 Task: Create new Company, with domain: 'mta.info' and type: 'Reseller'. Add new contact for this company, with mail Id: 'Hridya21Scott@mta.info', First Name: Hridya, Last name:  Scott, Job Title: 'IT Consultant', Phone Number: '(801) 555-5683'. Change life cycle stage to  Lead and lead status to  Open. Logged in from softage.3@softage.net
Action: Mouse moved to (76, 91)
Screenshot: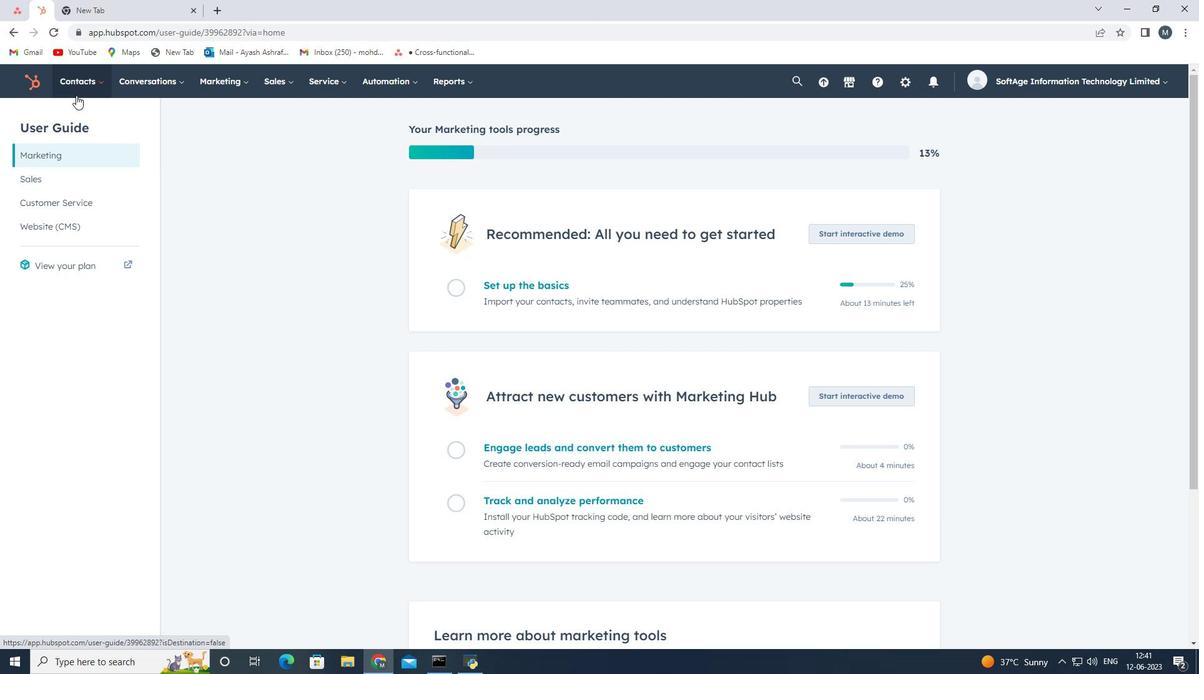 
Action: Mouse pressed left at (76, 91)
Screenshot: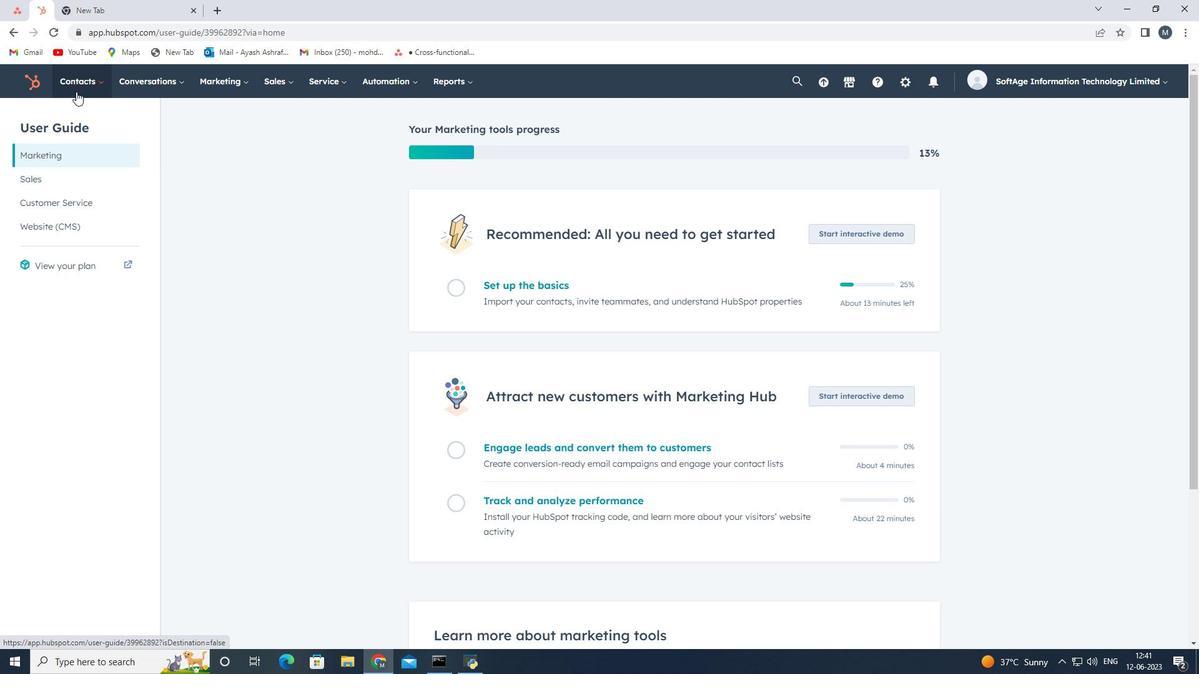 
Action: Mouse moved to (95, 135)
Screenshot: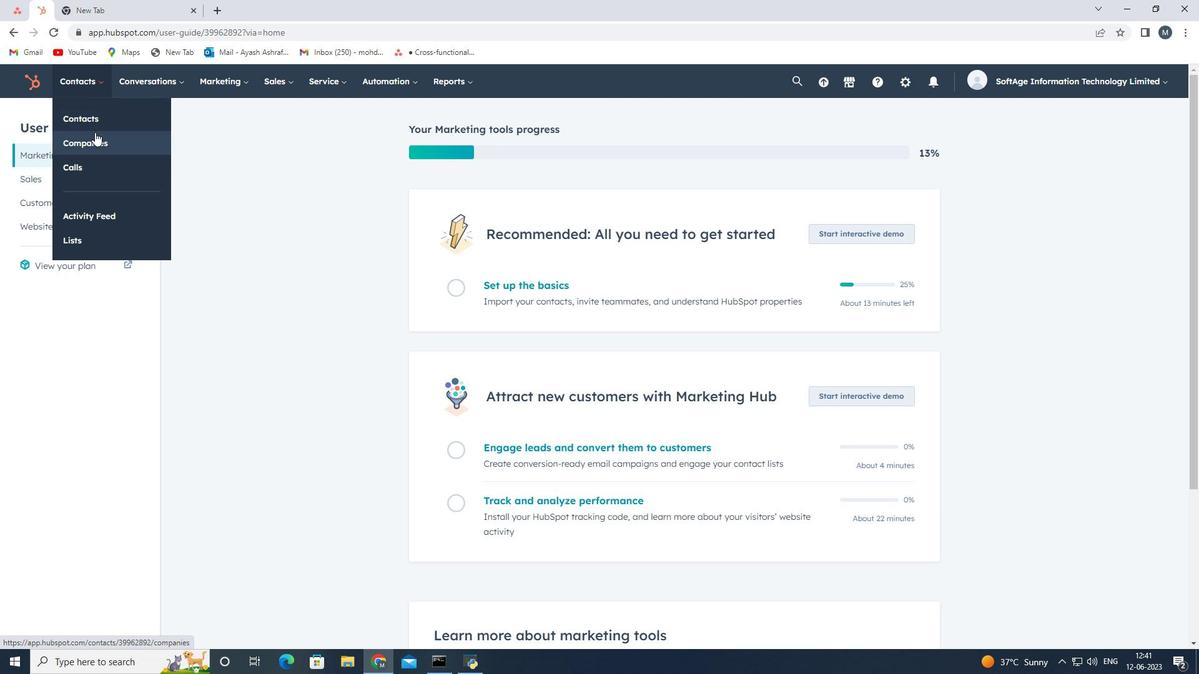 
Action: Mouse pressed left at (95, 135)
Screenshot: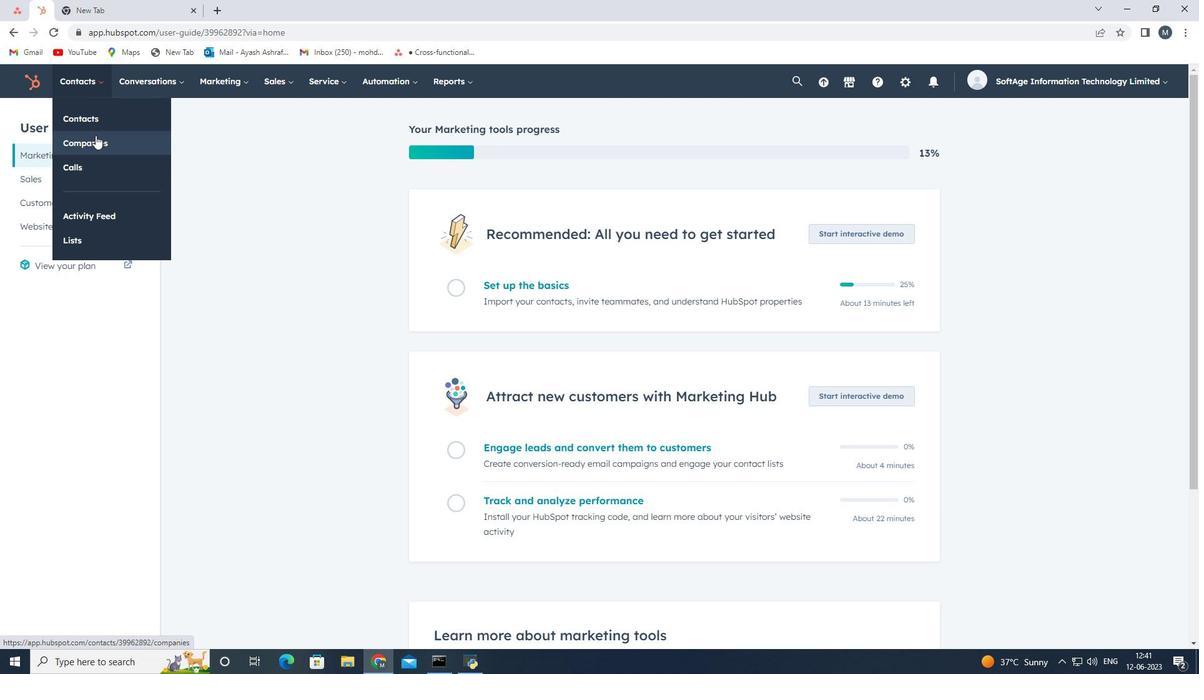 
Action: Mouse moved to (1123, 131)
Screenshot: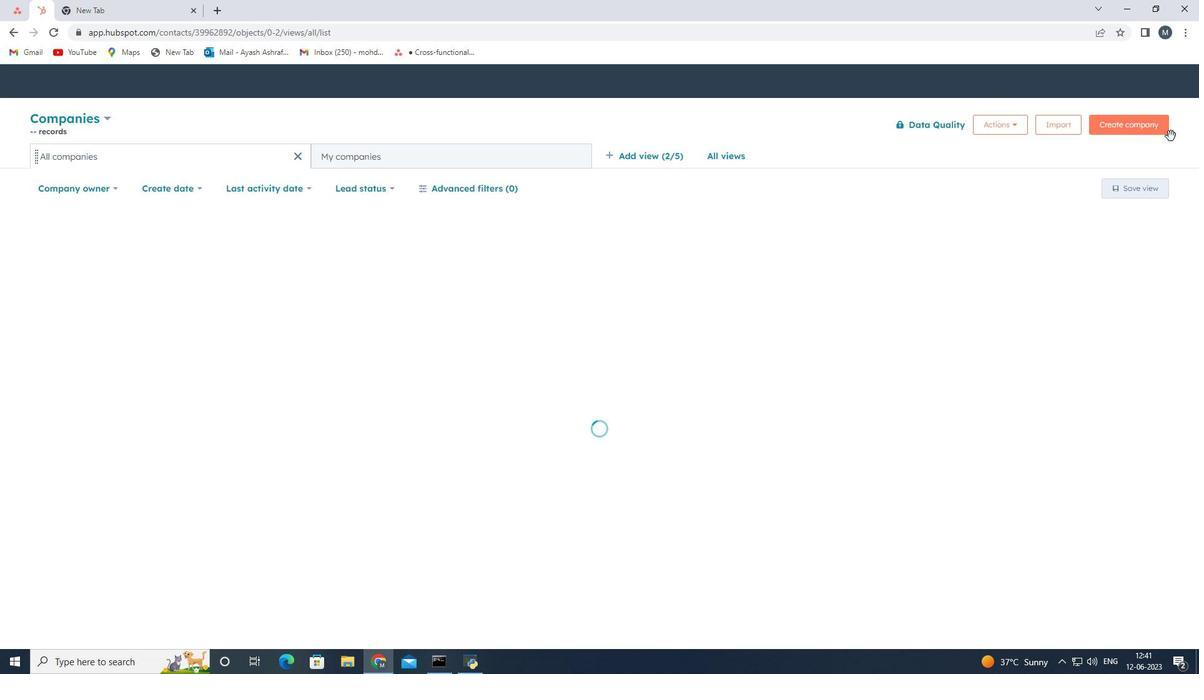 
Action: Mouse pressed left at (1123, 131)
Screenshot: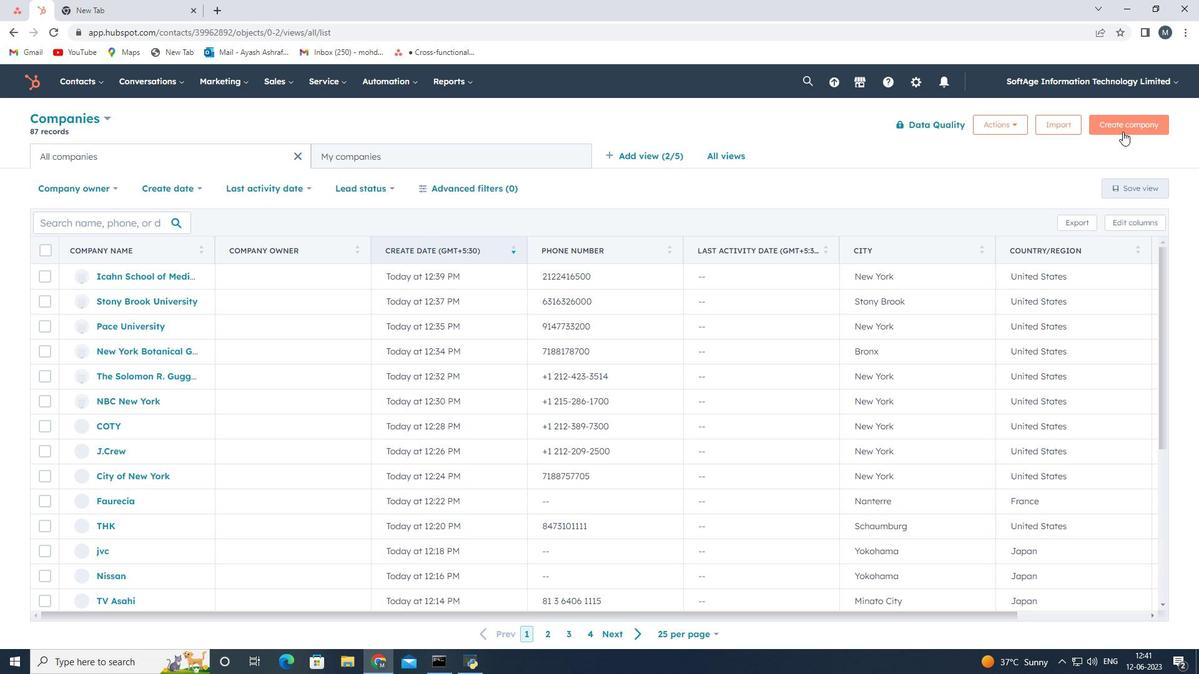 
Action: Mouse moved to (951, 176)
Screenshot: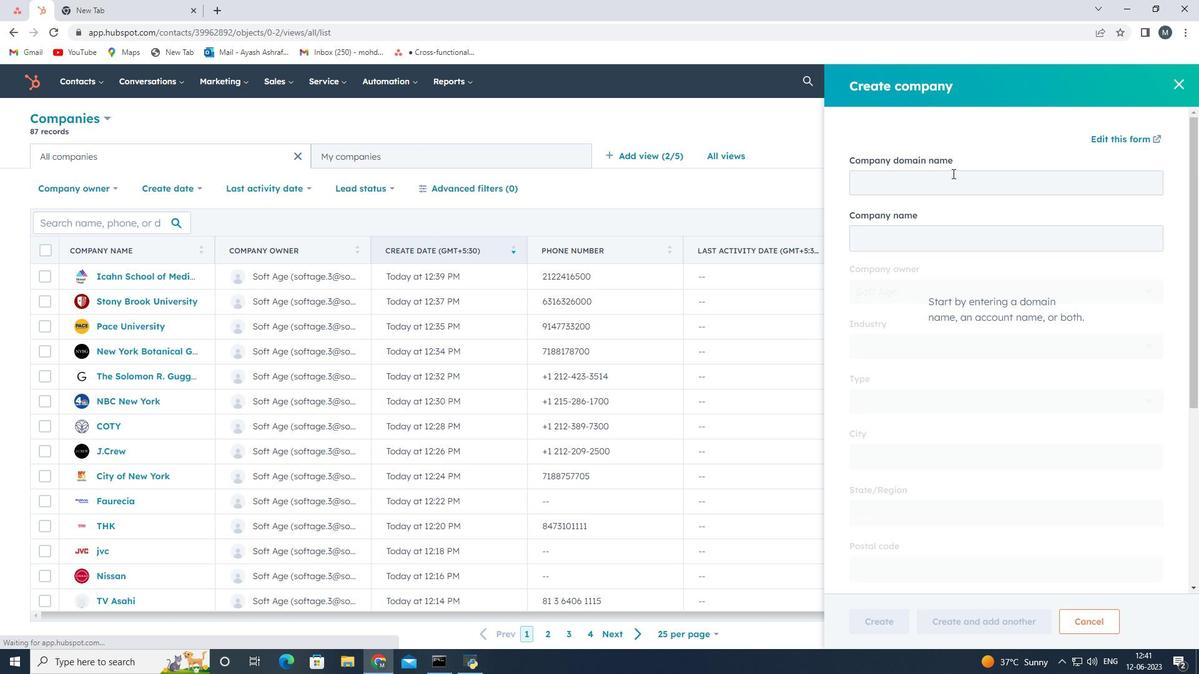 
Action: Mouse pressed left at (951, 176)
Screenshot: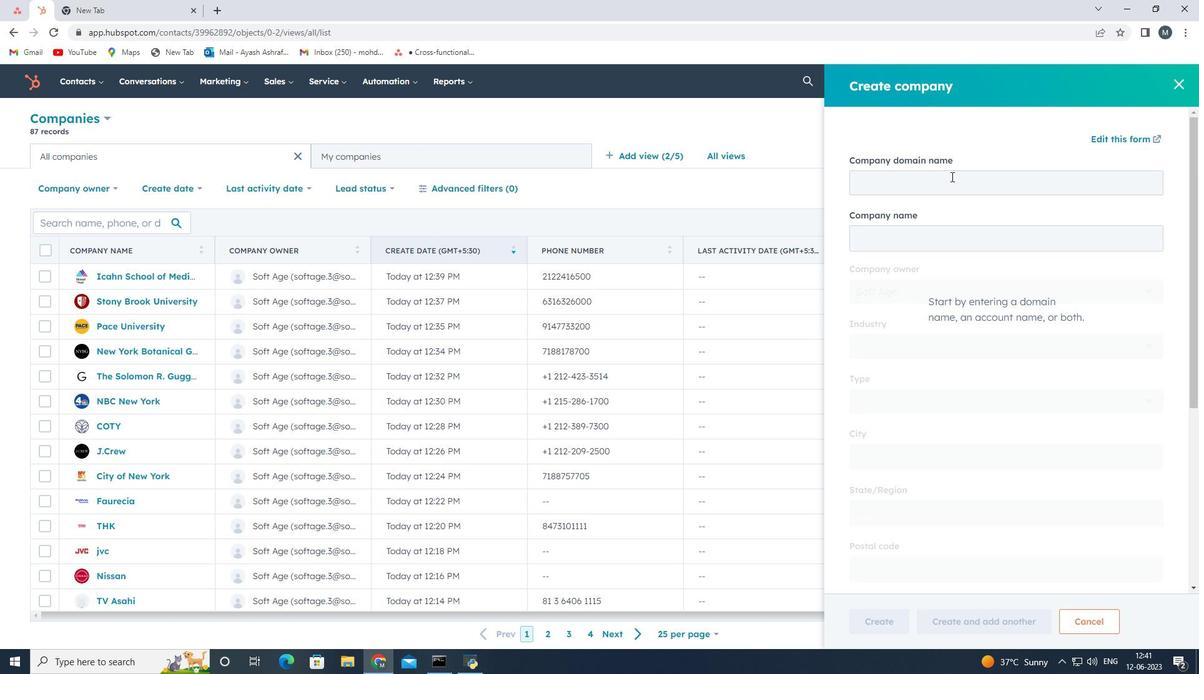 
Action: Mouse moved to (950, 177)
Screenshot: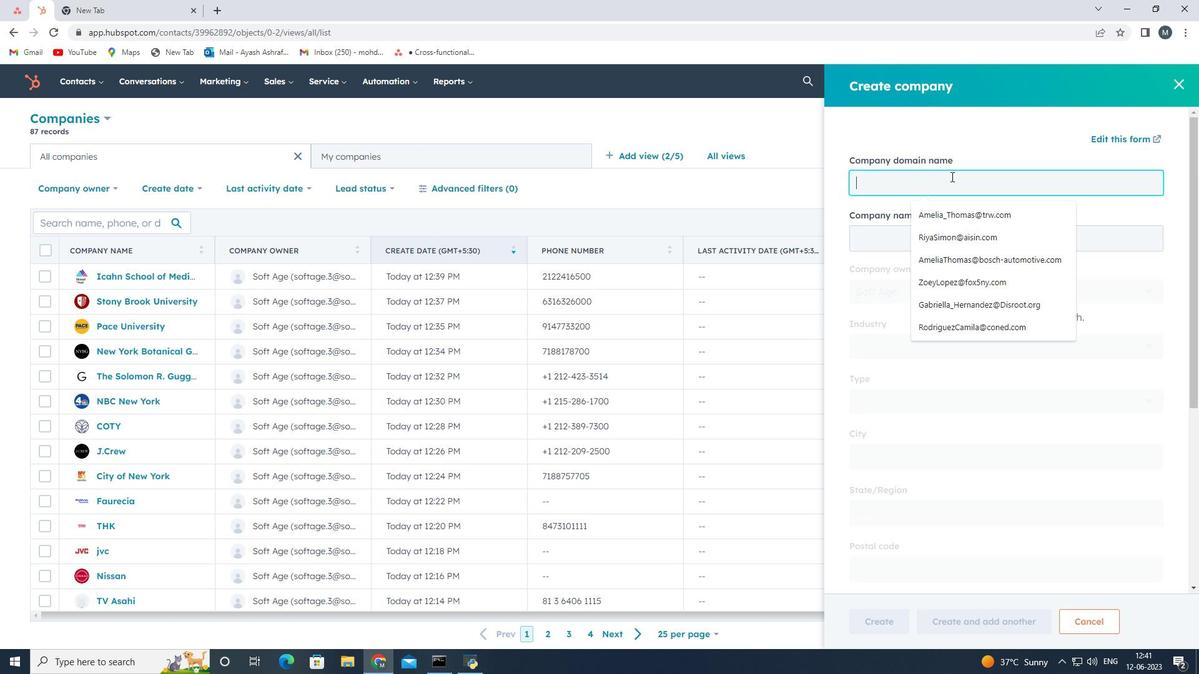 
Action: Key pressed mta.ing<Key.backspace>fo
Screenshot: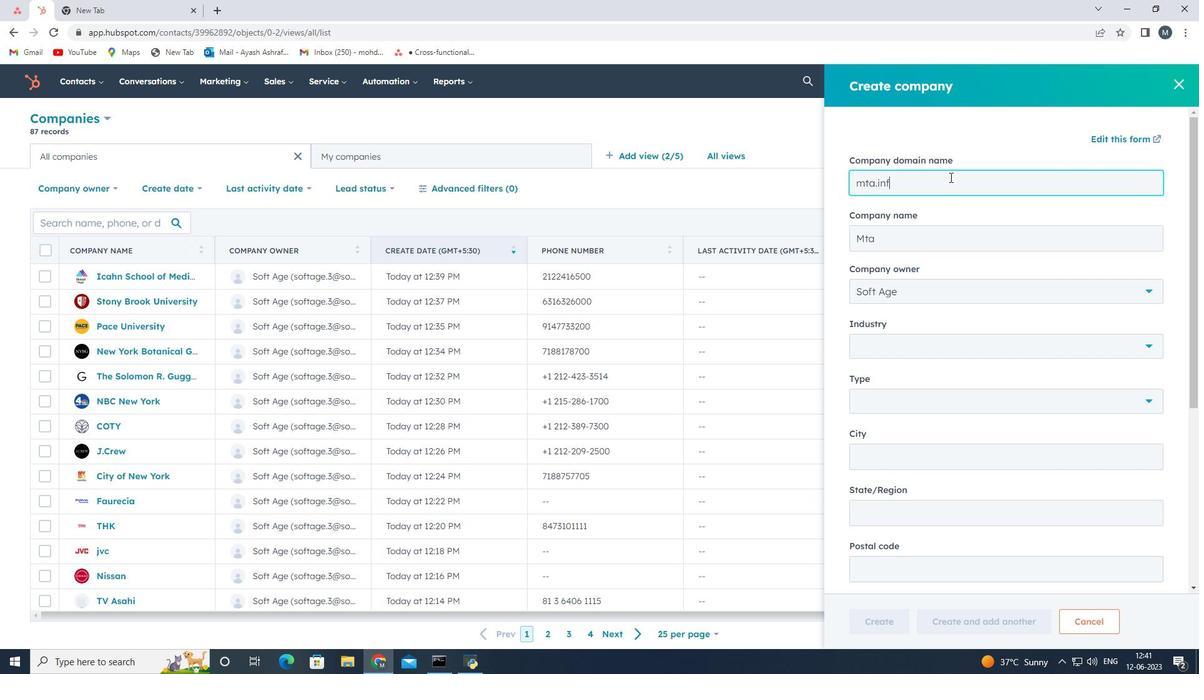 
Action: Mouse moved to (1005, 396)
Screenshot: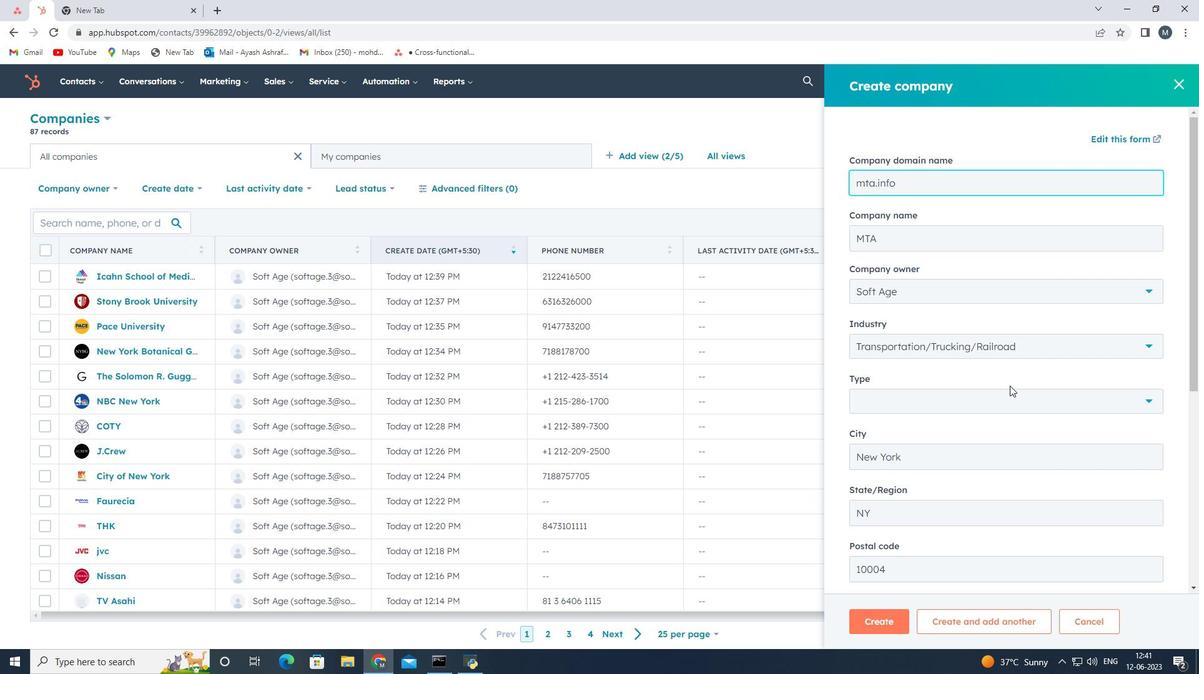 
Action: Mouse pressed left at (1005, 396)
Screenshot: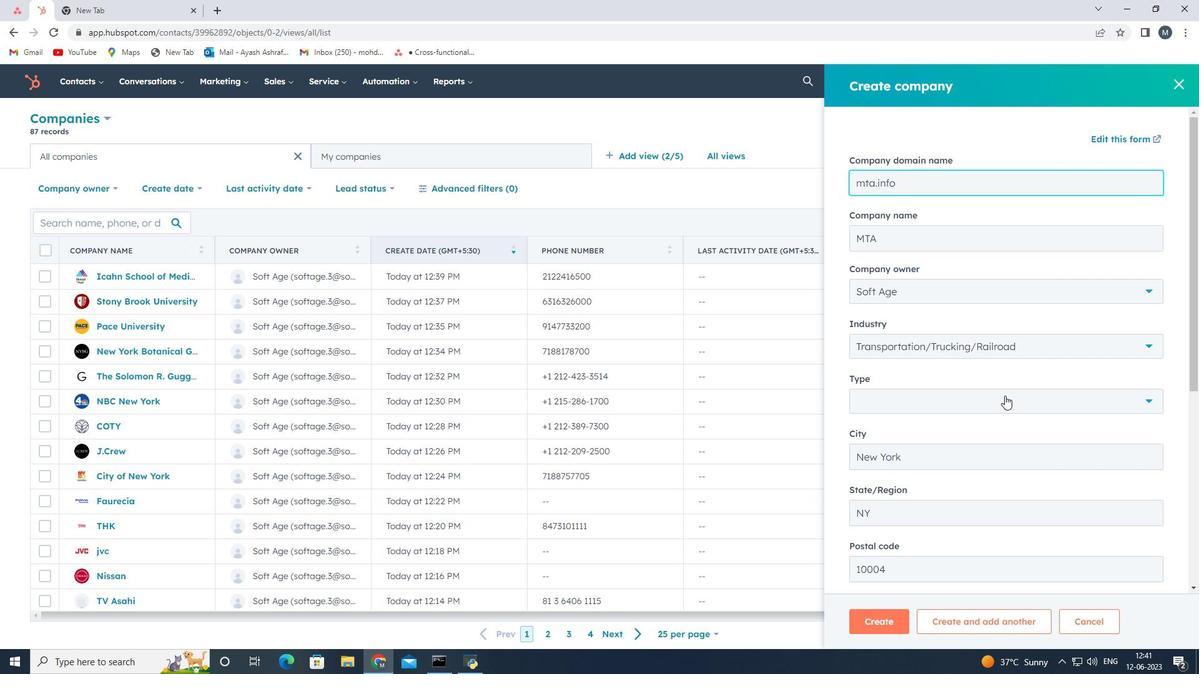 
Action: Mouse moved to (880, 514)
Screenshot: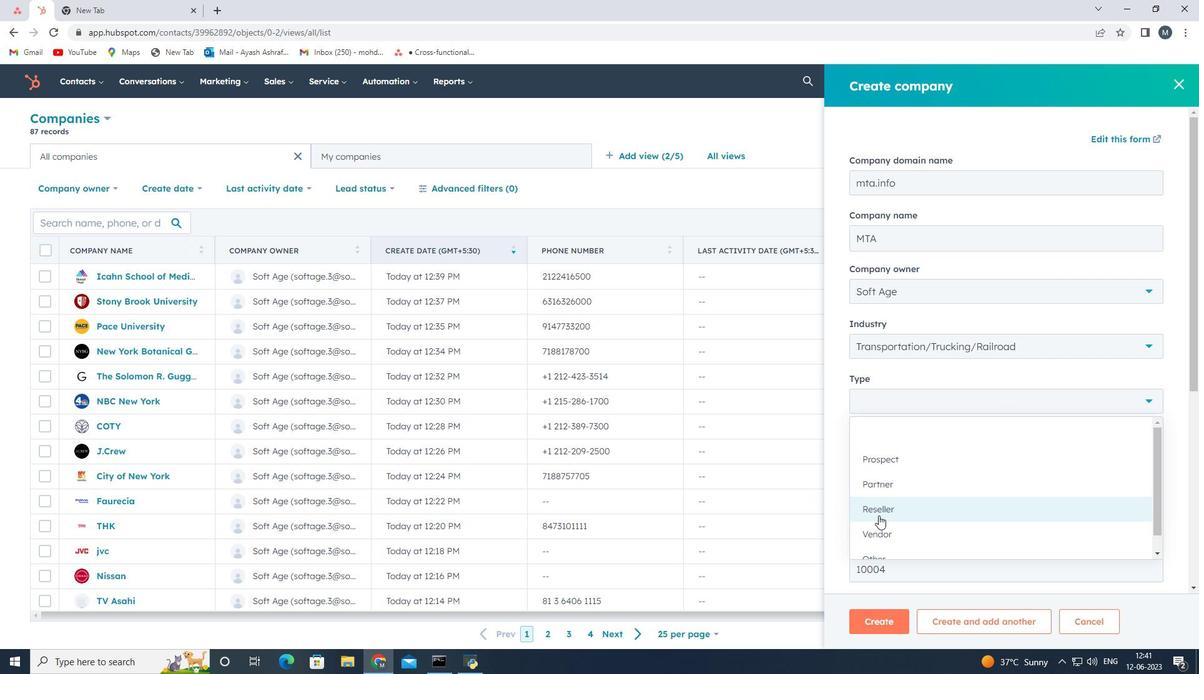 
Action: Mouse pressed left at (880, 514)
Screenshot: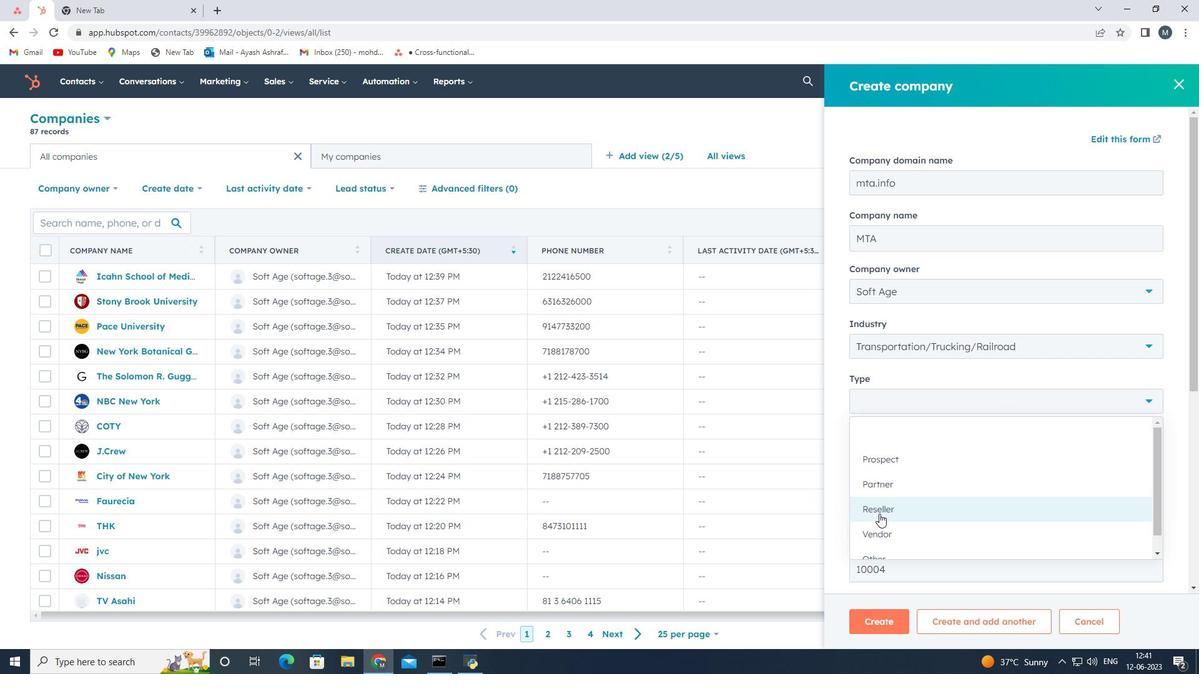 
Action: Mouse moved to (883, 514)
Screenshot: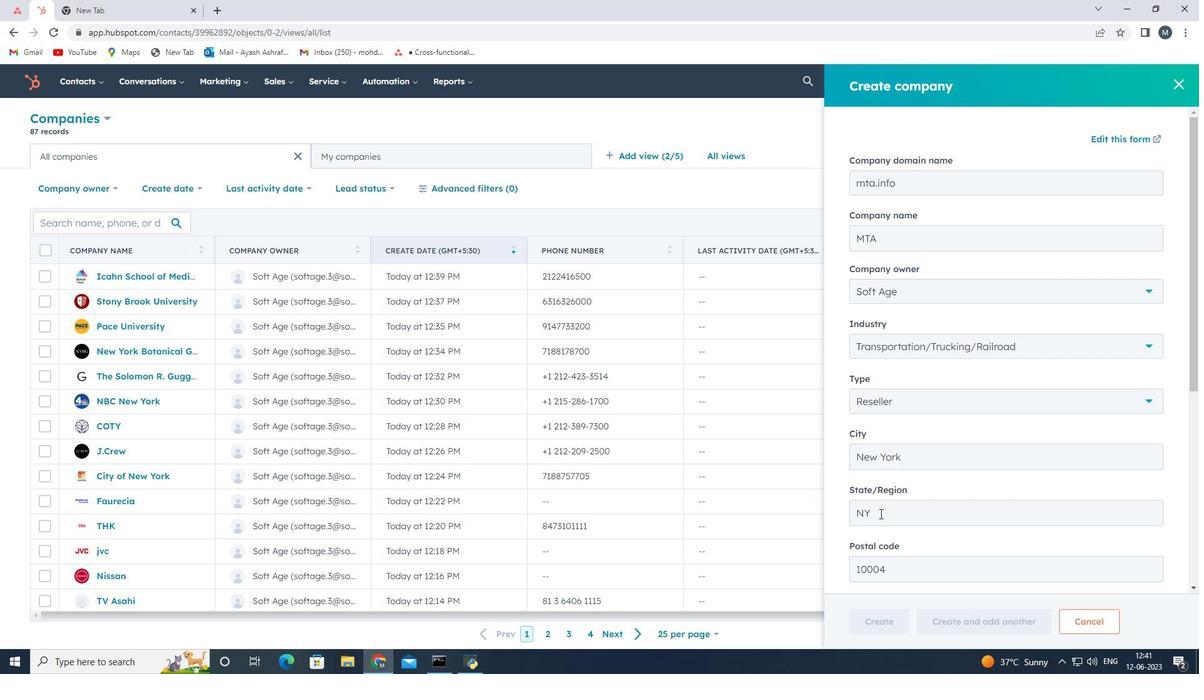 
Action: Mouse scrolled (883, 513) with delta (0, 0)
Screenshot: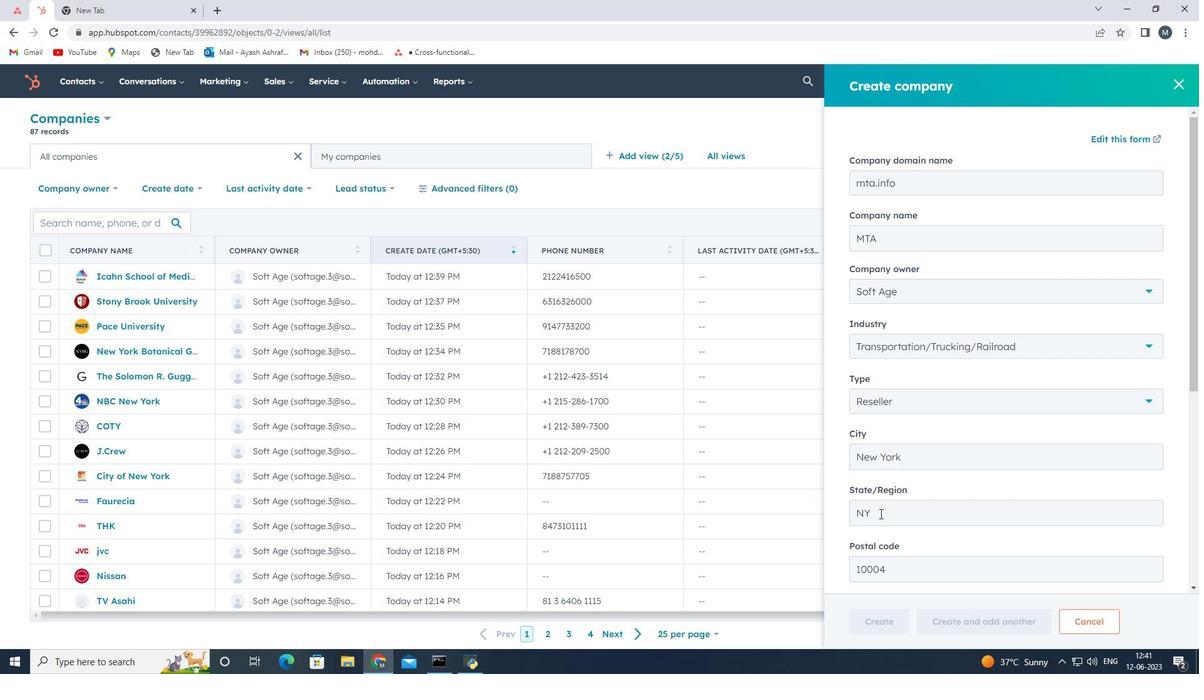 
Action: Mouse scrolled (883, 513) with delta (0, 0)
Screenshot: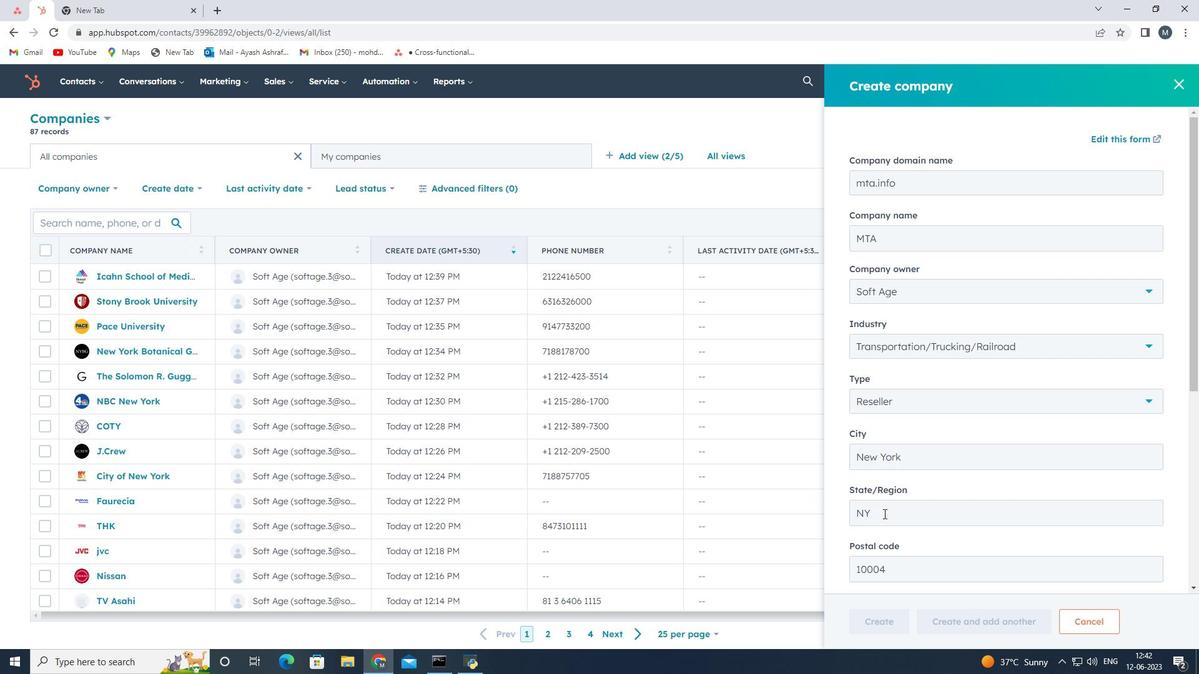 
Action: Mouse scrolled (883, 513) with delta (0, 0)
Screenshot: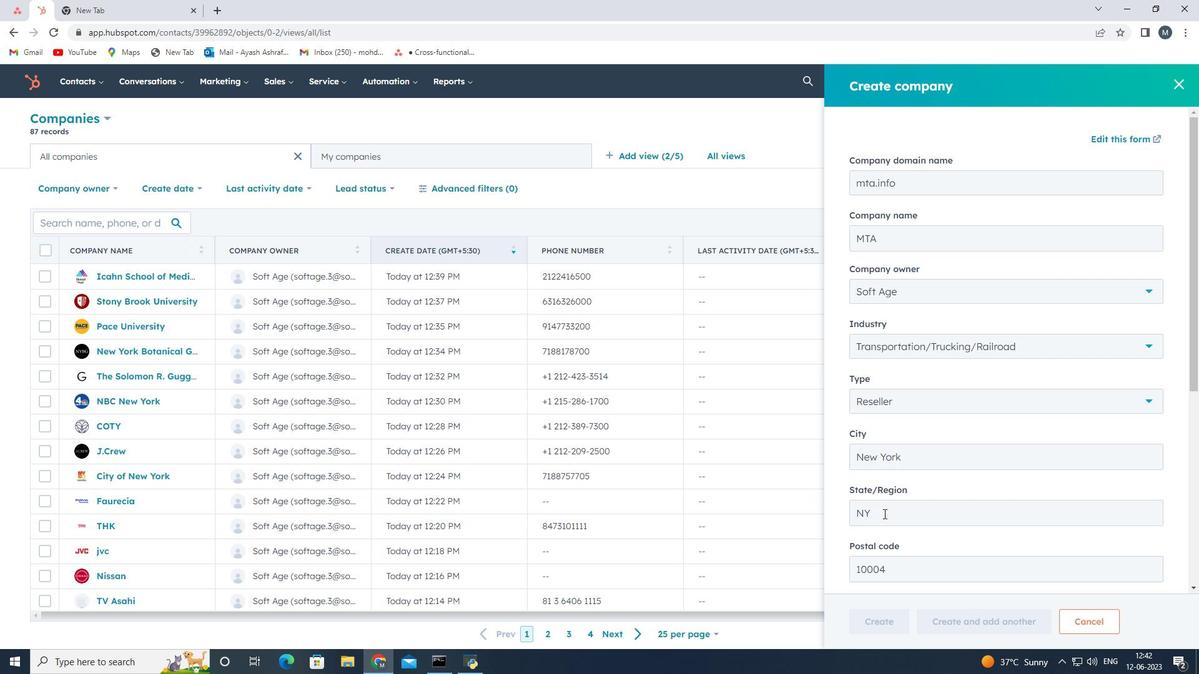 
Action: Mouse moved to (890, 521)
Screenshot: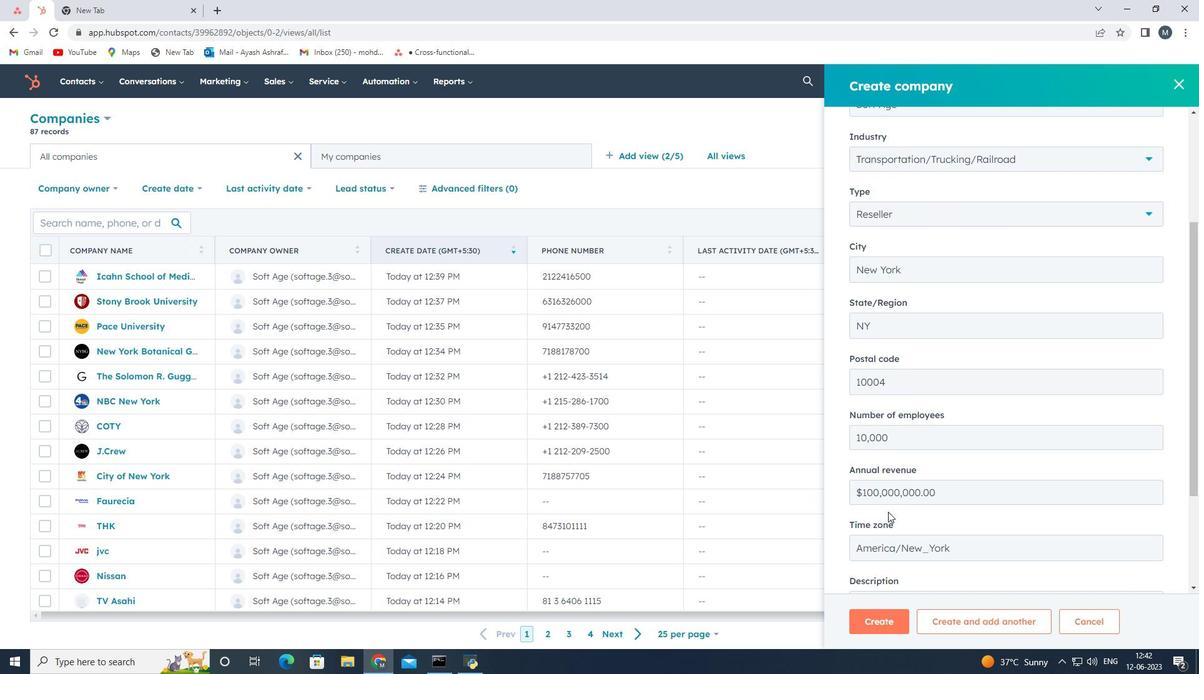 
Action: Mouse scrolled (890, 520) with delta (0, 0)
Screenshot: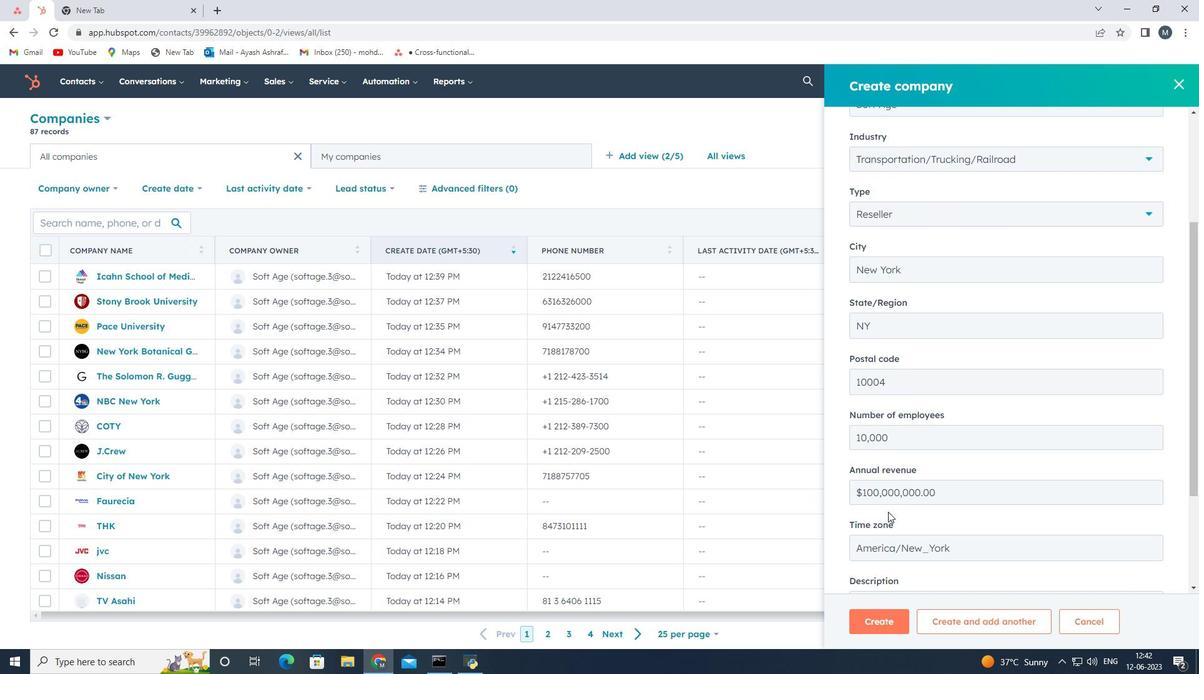 
Action: Mouse moved to (890, 522)
Screenshot: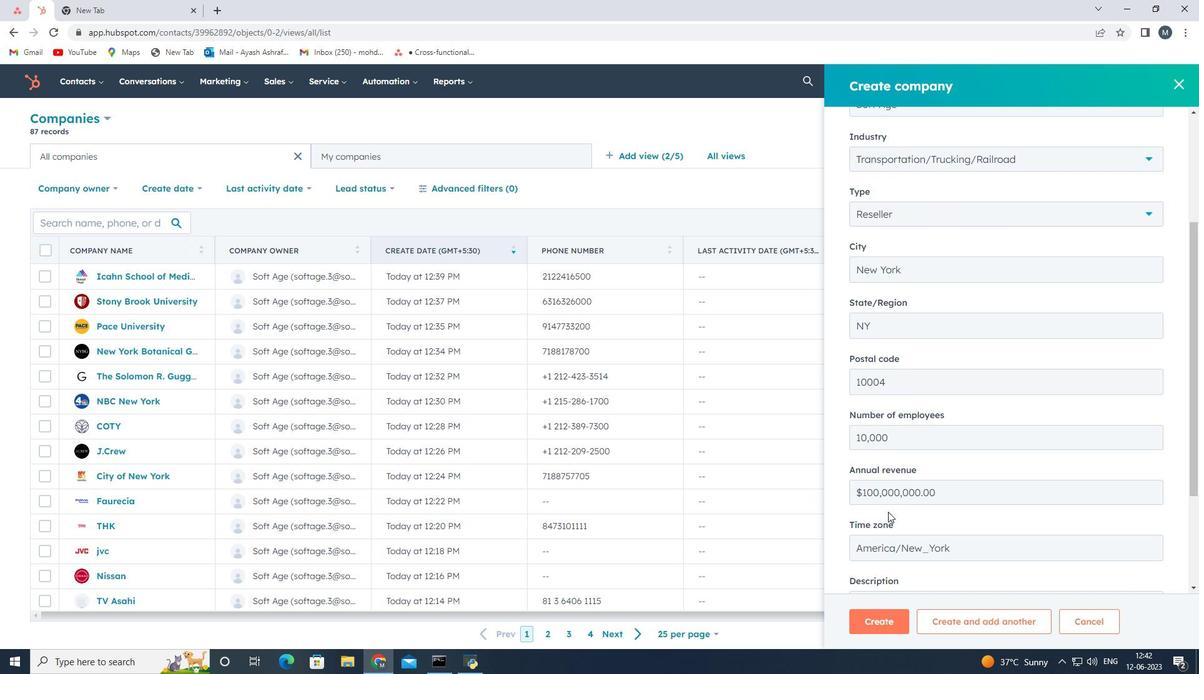 
Action: Mouse scrolled (890, 521) with delta (0, 0)
Screenshot: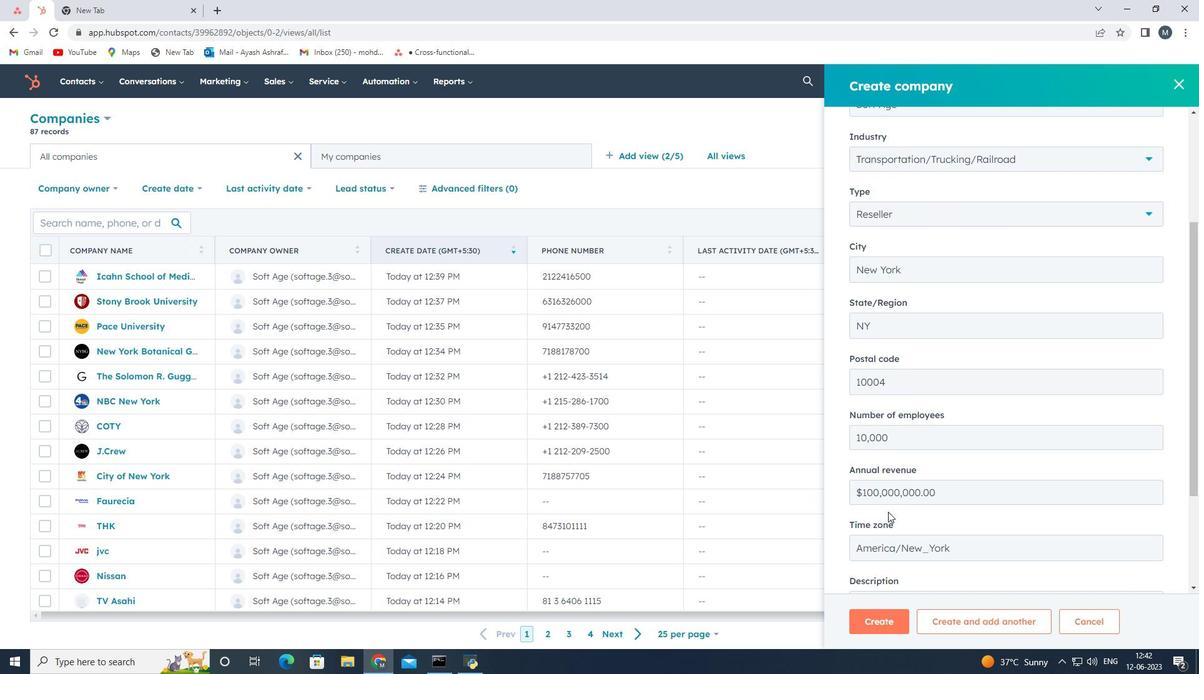 
Action: Mouse moved to (890, 524)
Screenshot: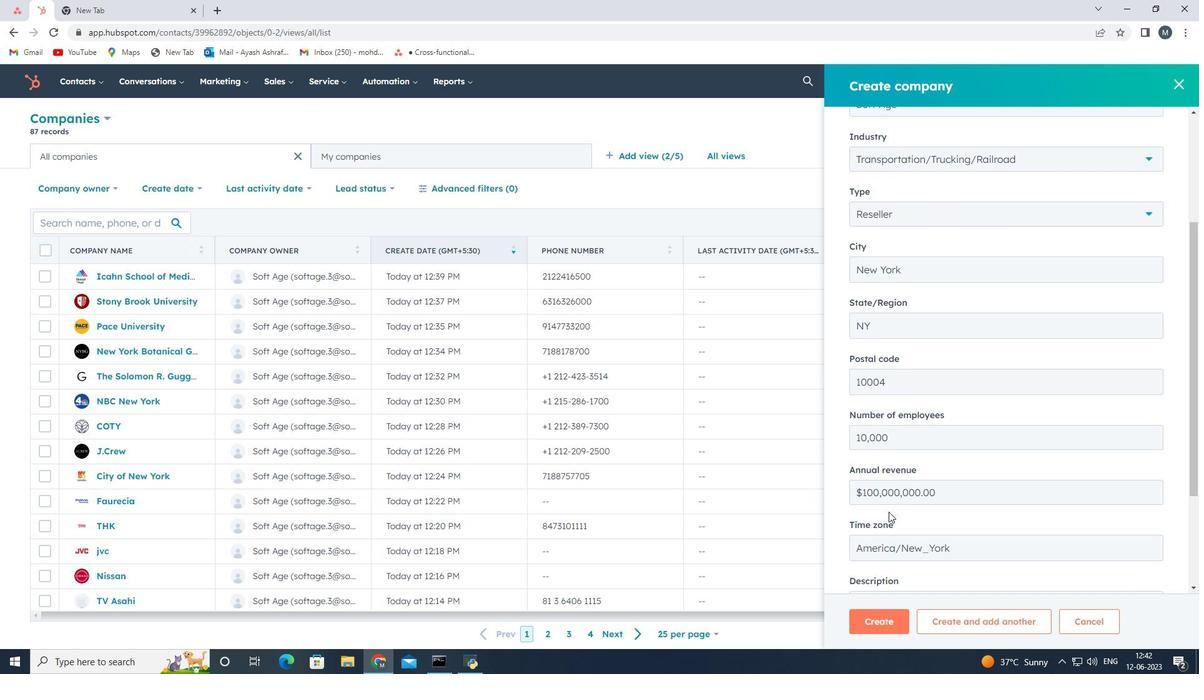 
Action: Mouse scrolled (890, 523) with delta (0, 0)
Screenshot: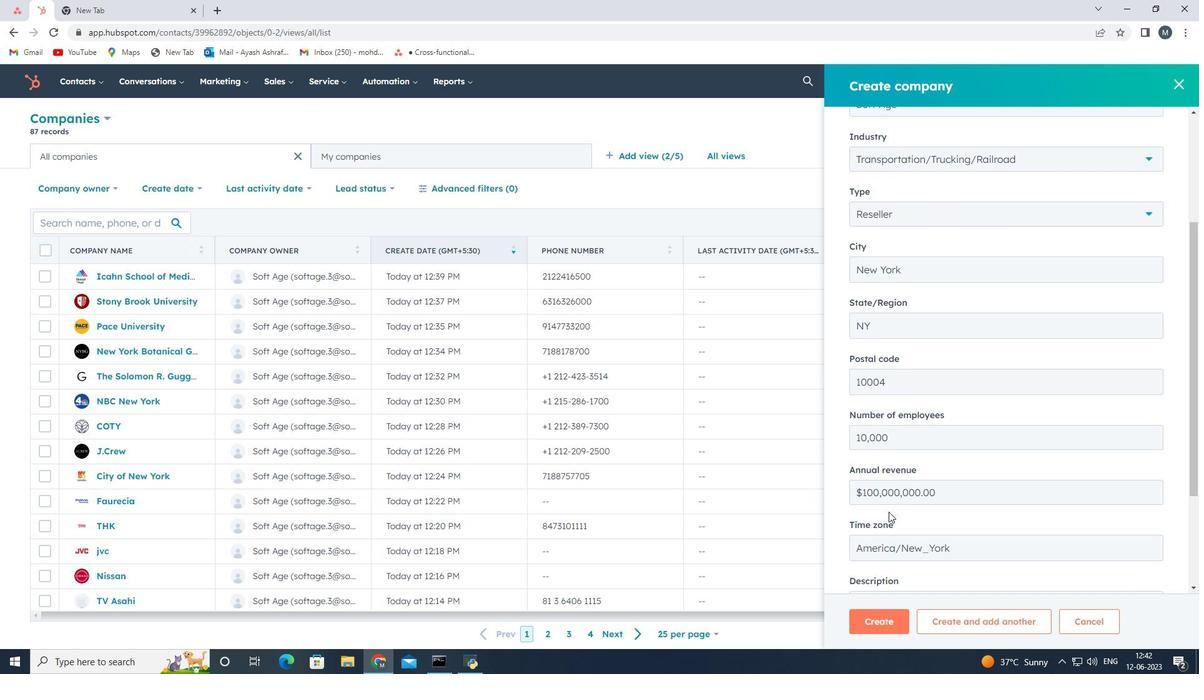 
Action: Mouse scrolled (890, 523) with delta (0, 0)
Screenshot: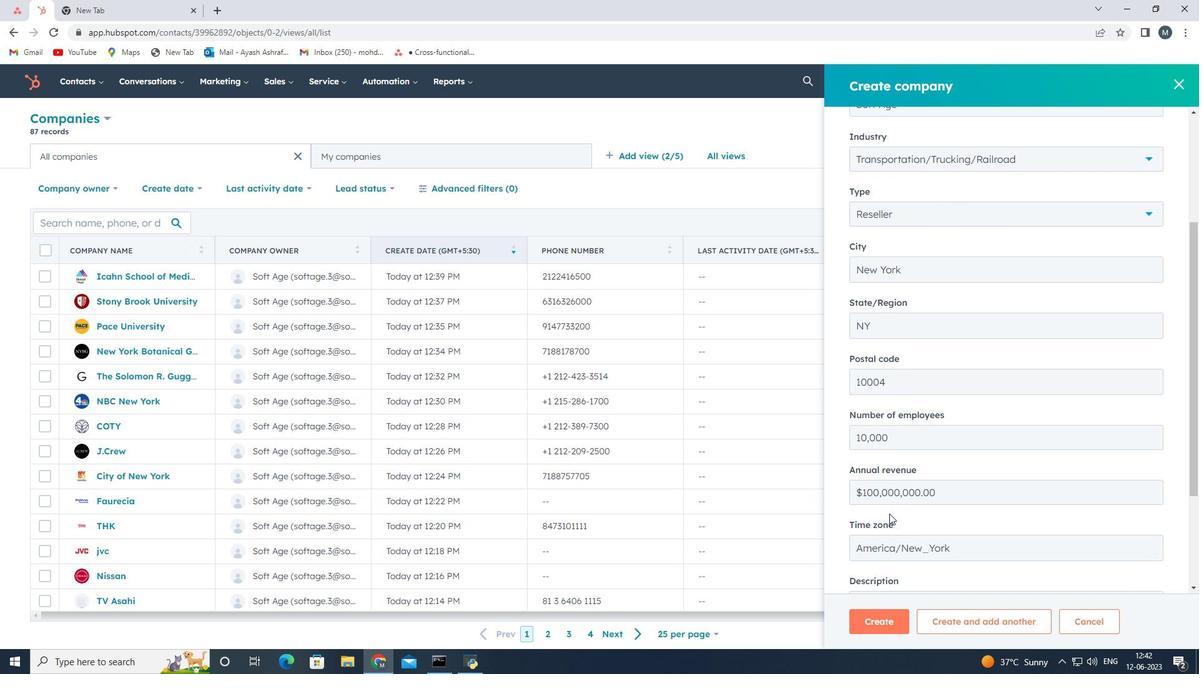 
Action: Mouse moved to (884, 623)
Screenshot: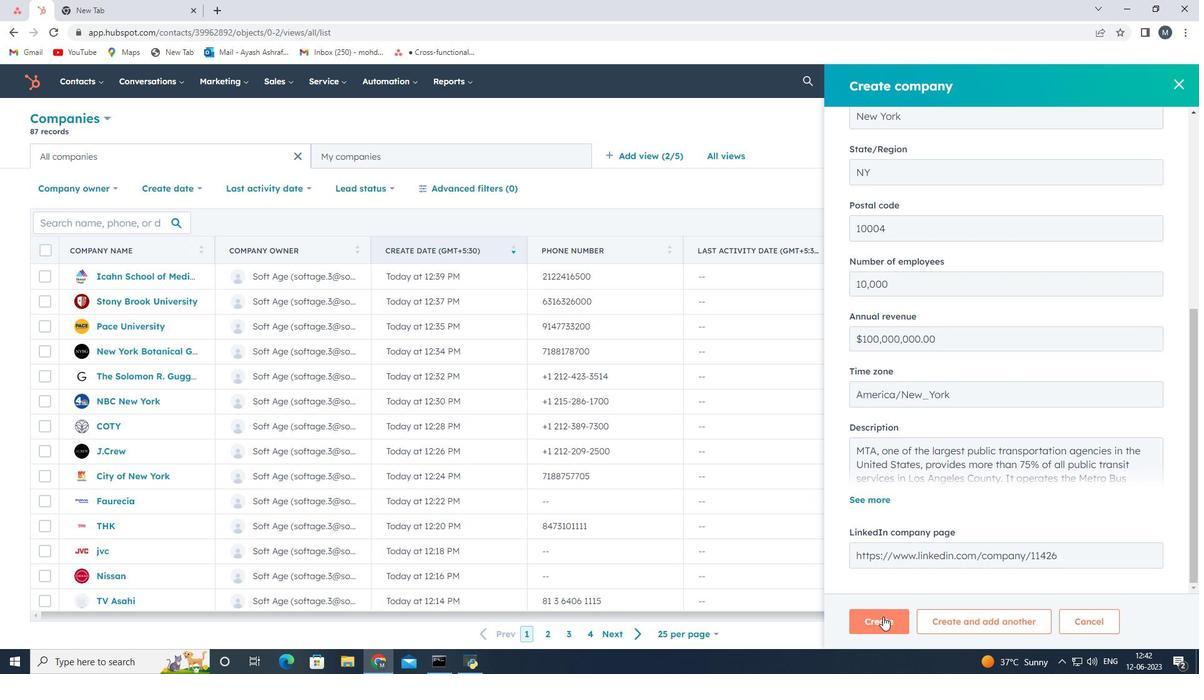 
Action: Mouse pressed left at (884, 623)
Screenshot: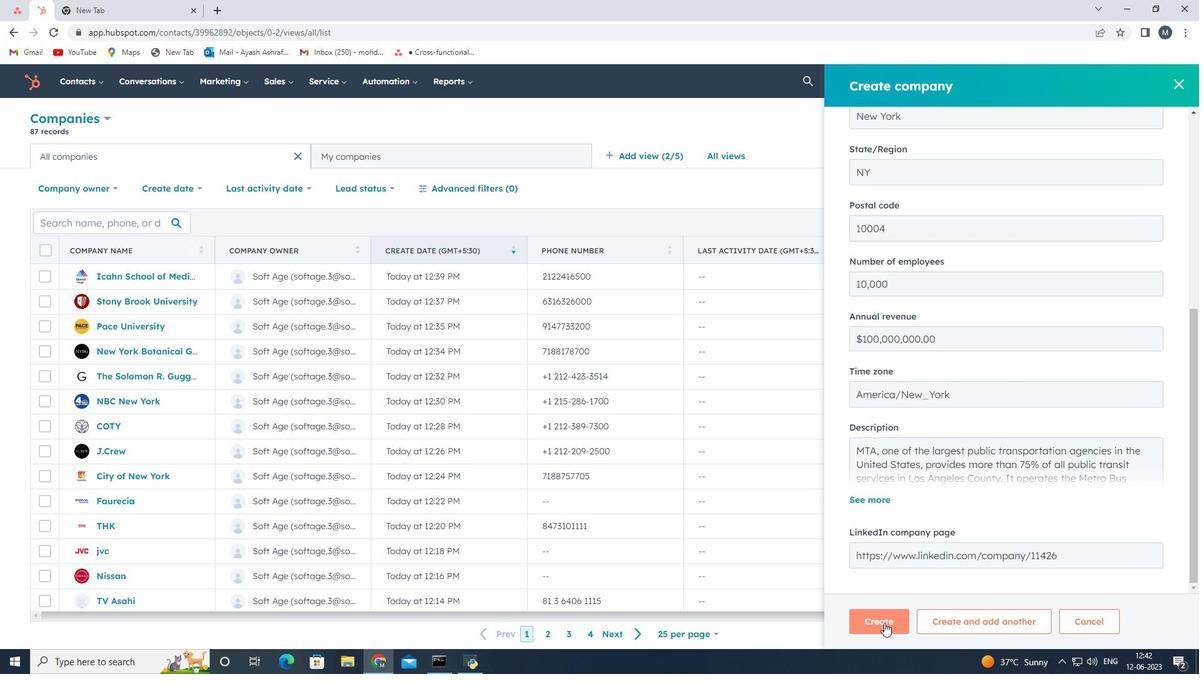 
Action: Mouse moved to (851, 422)
Screenshot: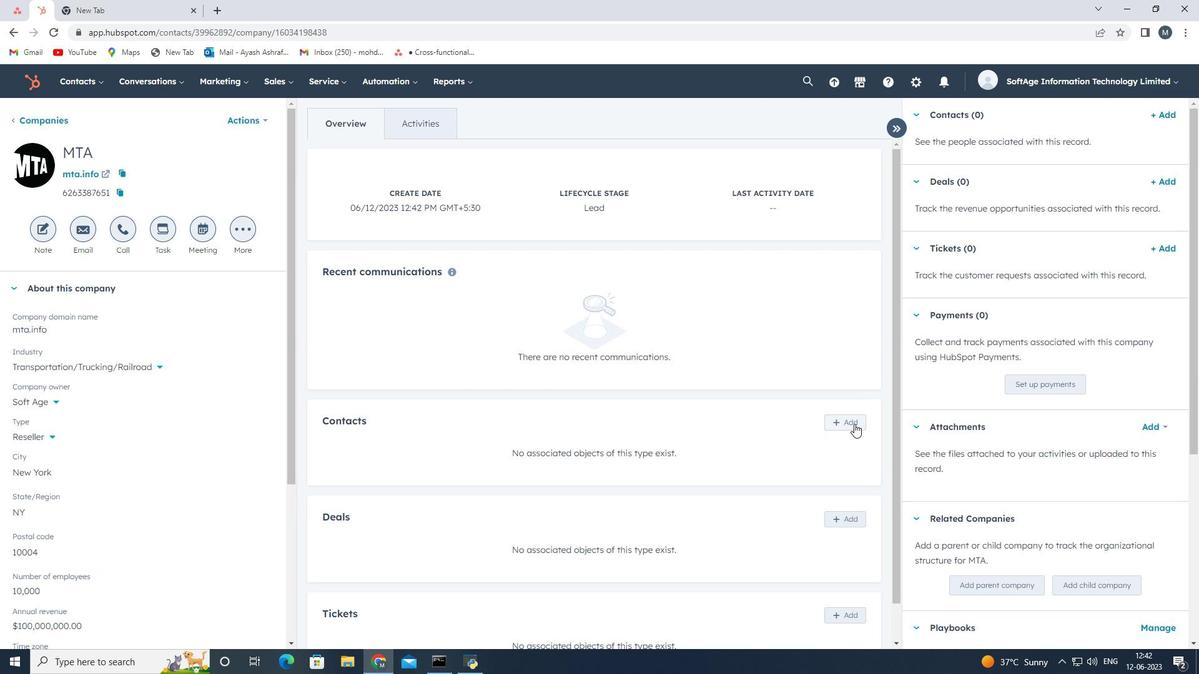 
Action: Mouse pressed left at (851, 422)
Screenshot: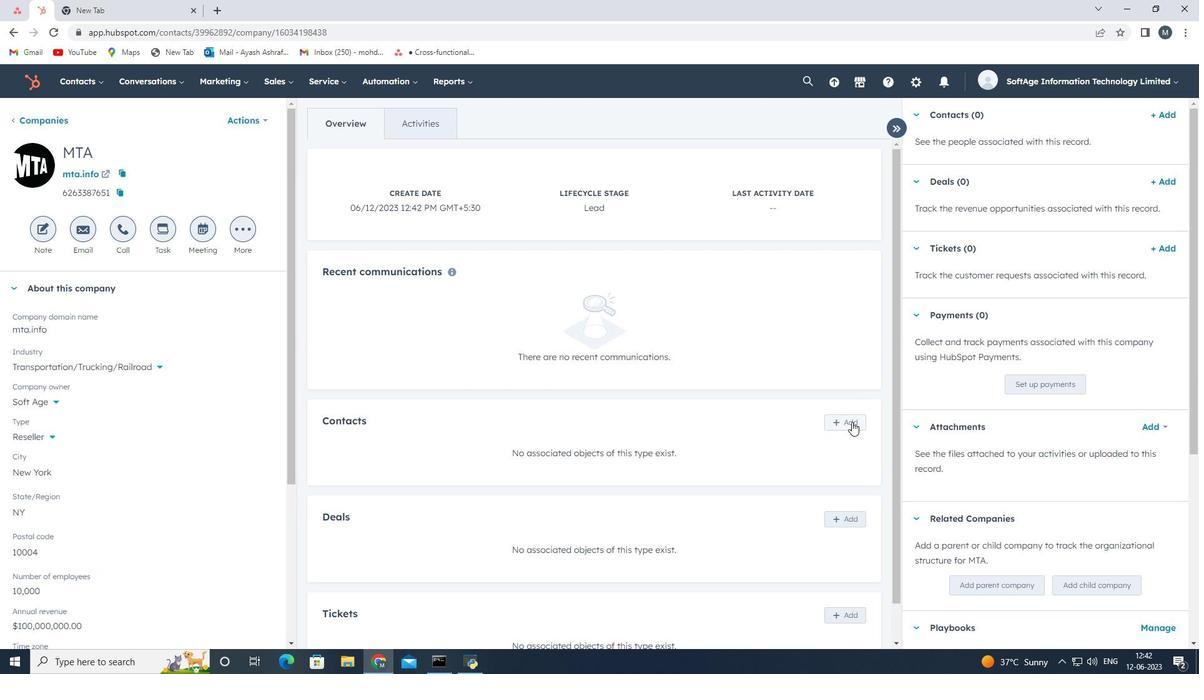 
Action: Mouse moved to (918, 150)
Screenshot: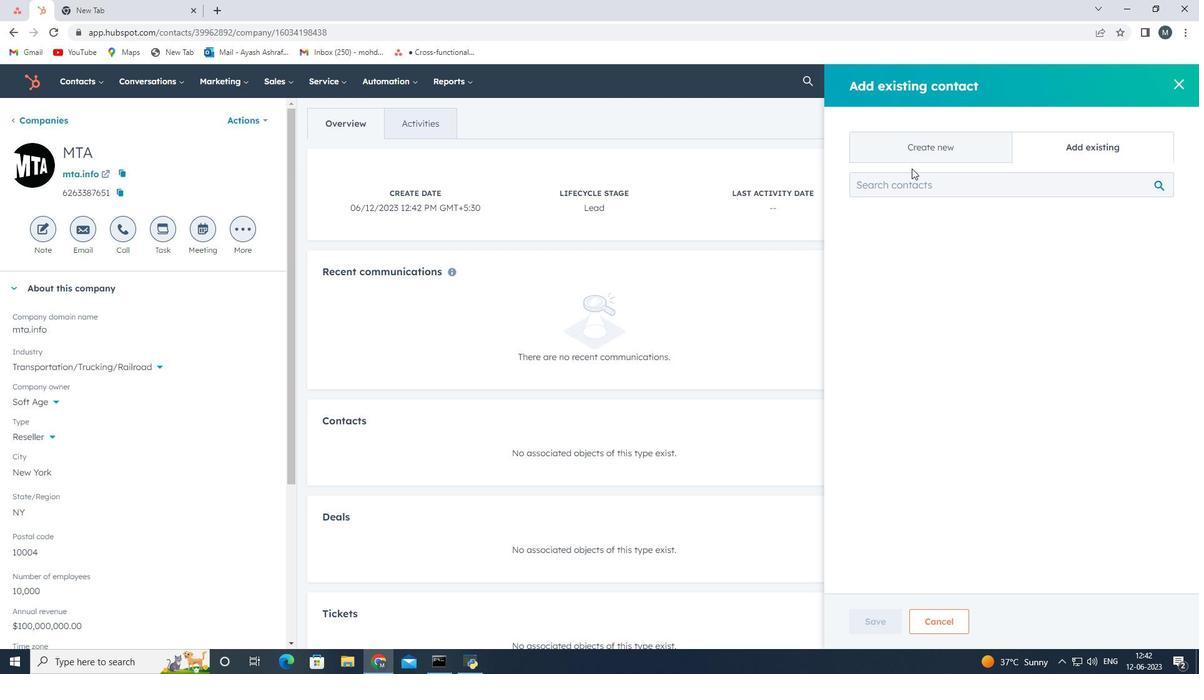 
Action: Mouse pressed left at (918, 150)
Screenshot: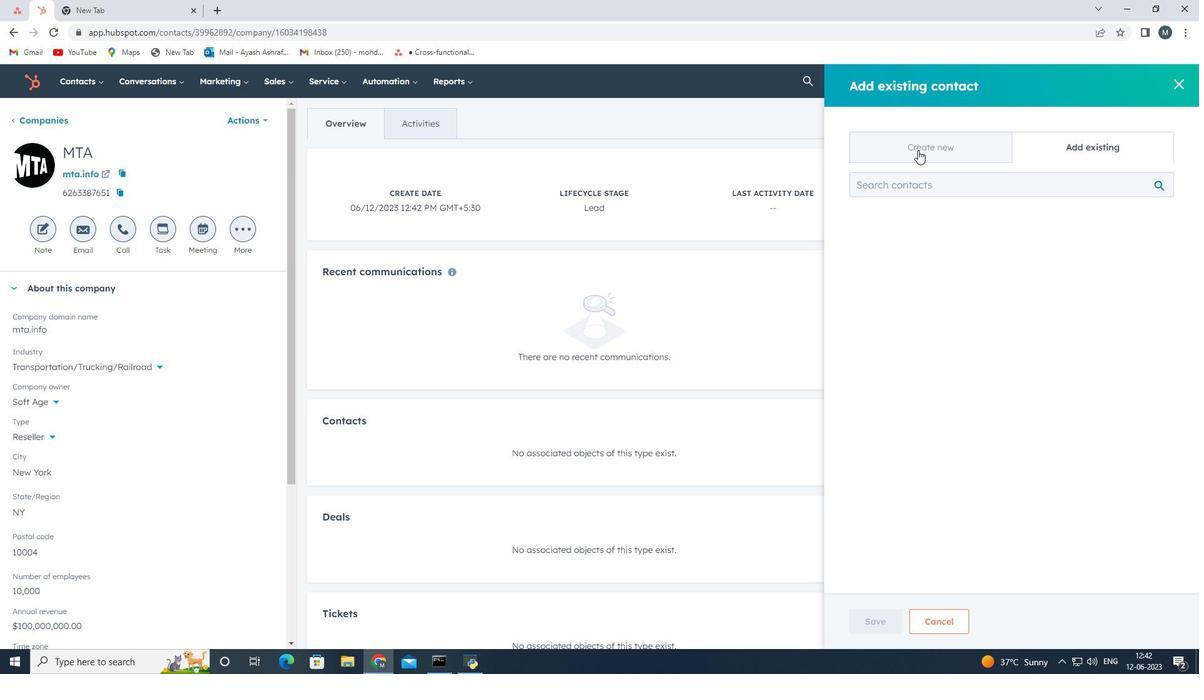 
Action: Mouse moved to (913, 228)
Screenshot: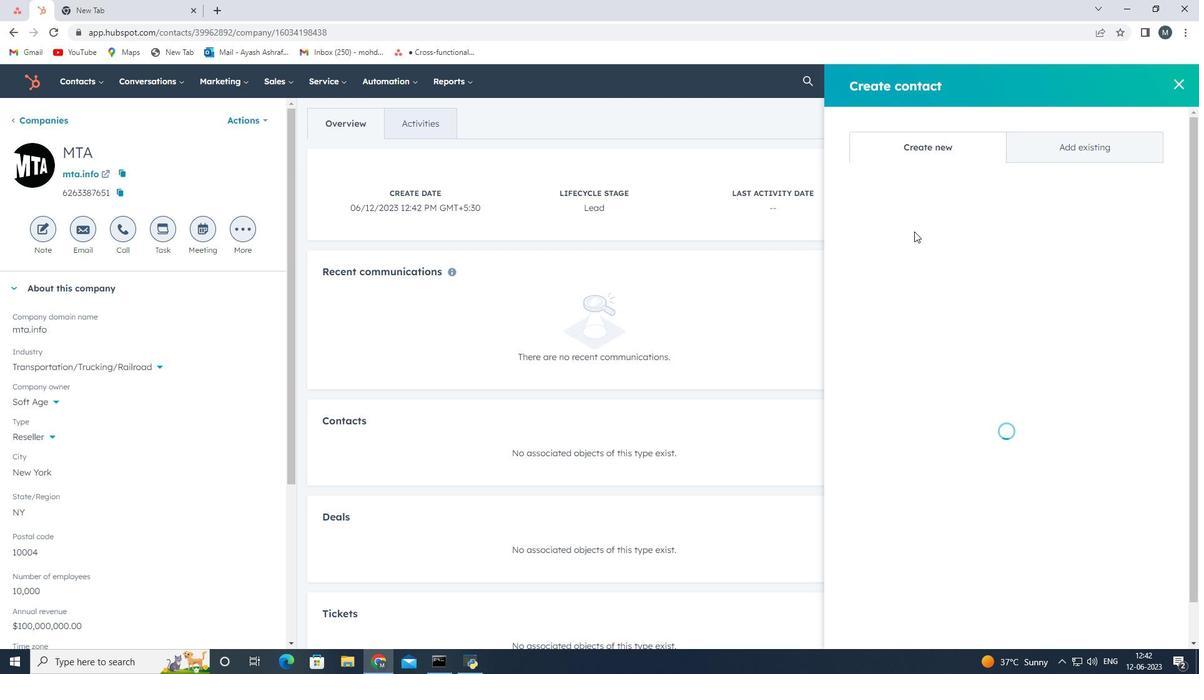 
Action: Mouse pressed left at (913, 228)
Screenshot: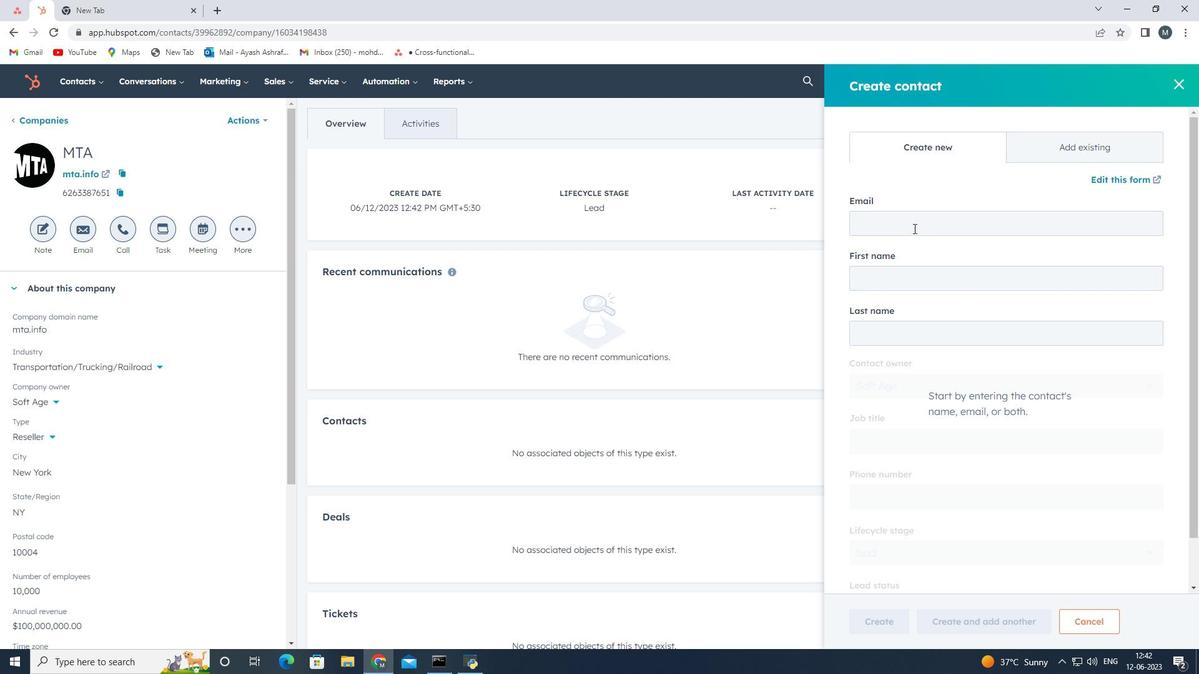 
Action: Mouse moved to (913, 228)
Screenshot: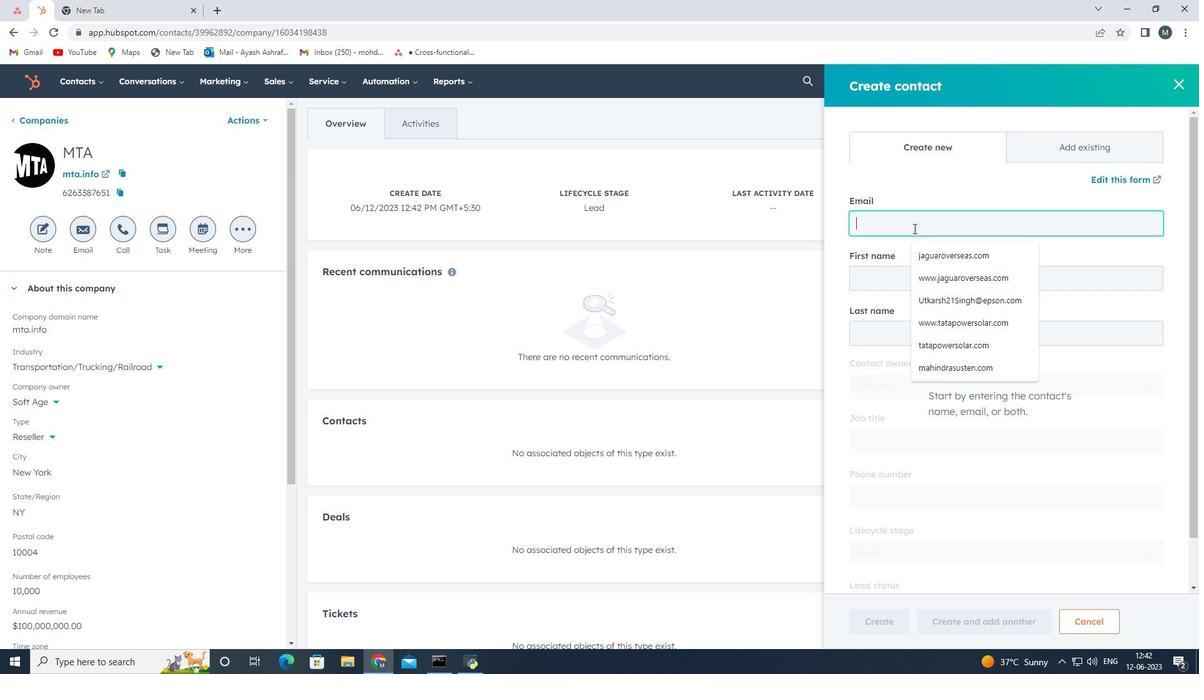 
Action: Key pressed <Key.shift><Key.shift><Key.shift><Key.shift><Key.shift><Key.shift><Key.shift><Key.shift>Hridya21<Key.shift>Scott<Key.shift>@mta.info
Screenshot: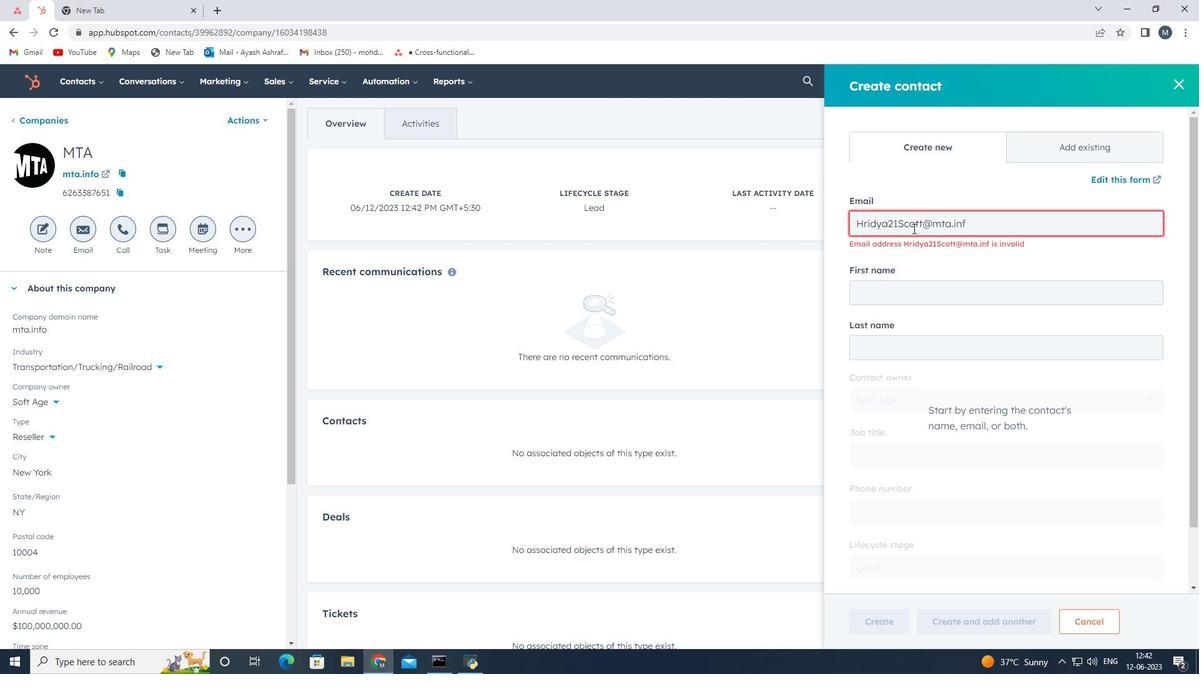 
Action: Mouse moved to (945, 276)
Screenshot: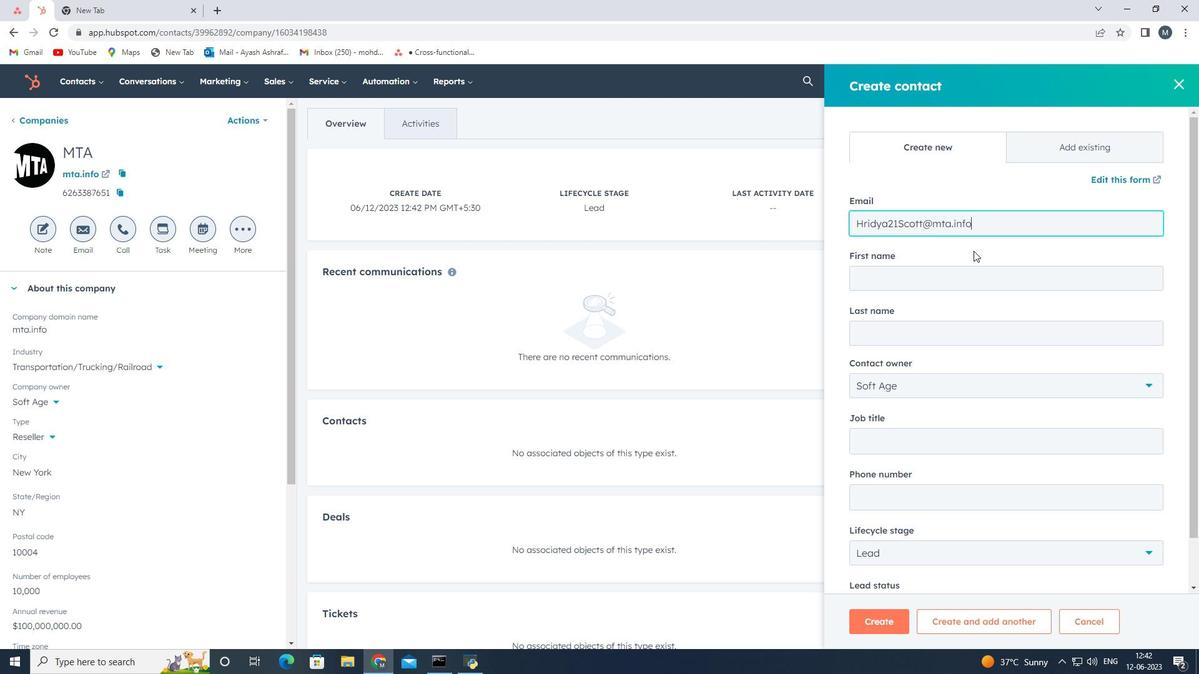 
Action: Mouse pressed left at (945, 276)
Screenshot: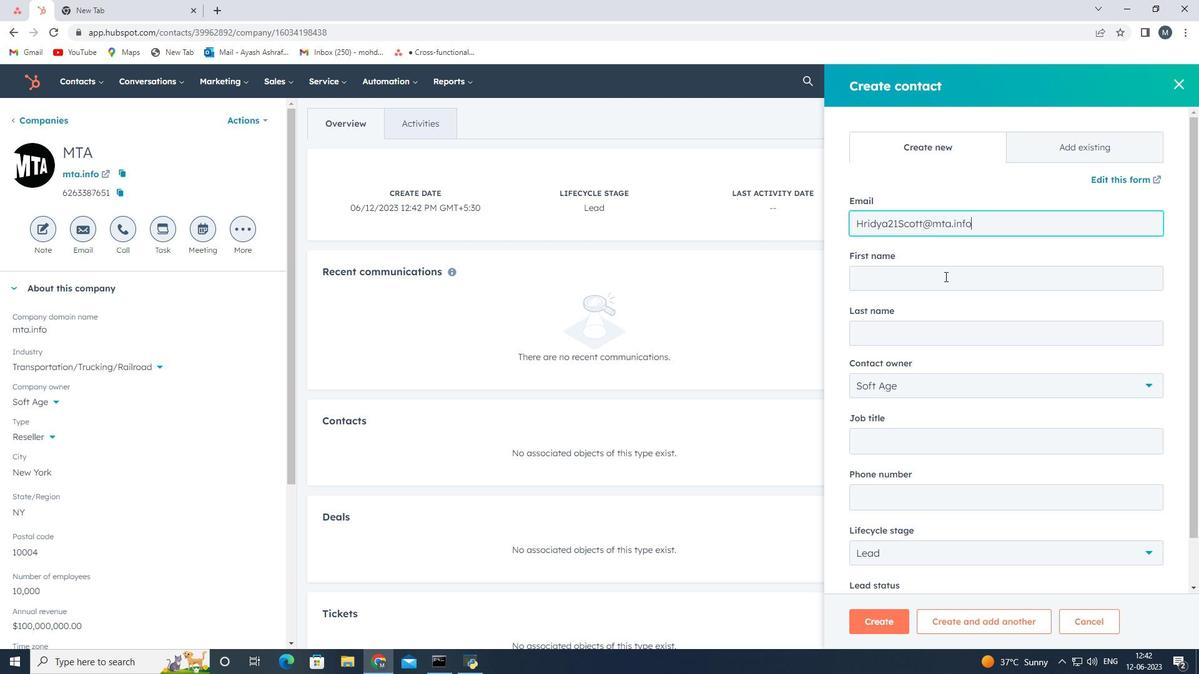 
Action: Mouse moved to (933, 274)
Screenshot: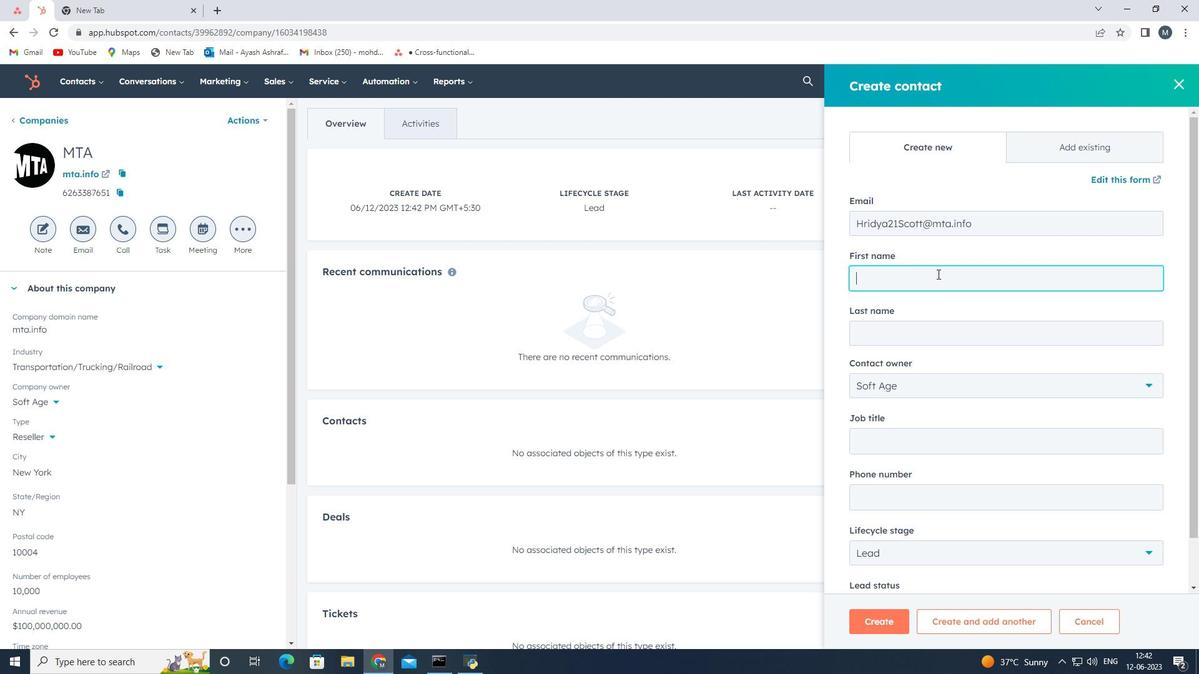 
Action: Key pressed <Key.shift>Hridya
Screenshot: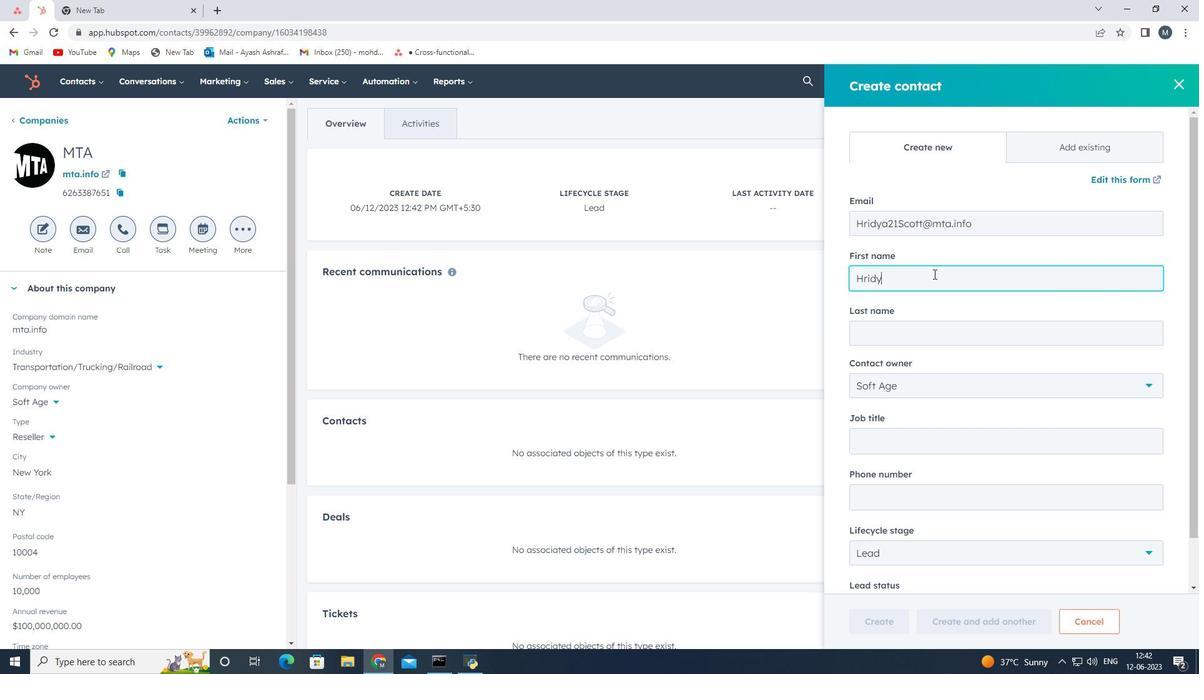 
Action: Mouse moved to (908, 326)
Screenshot: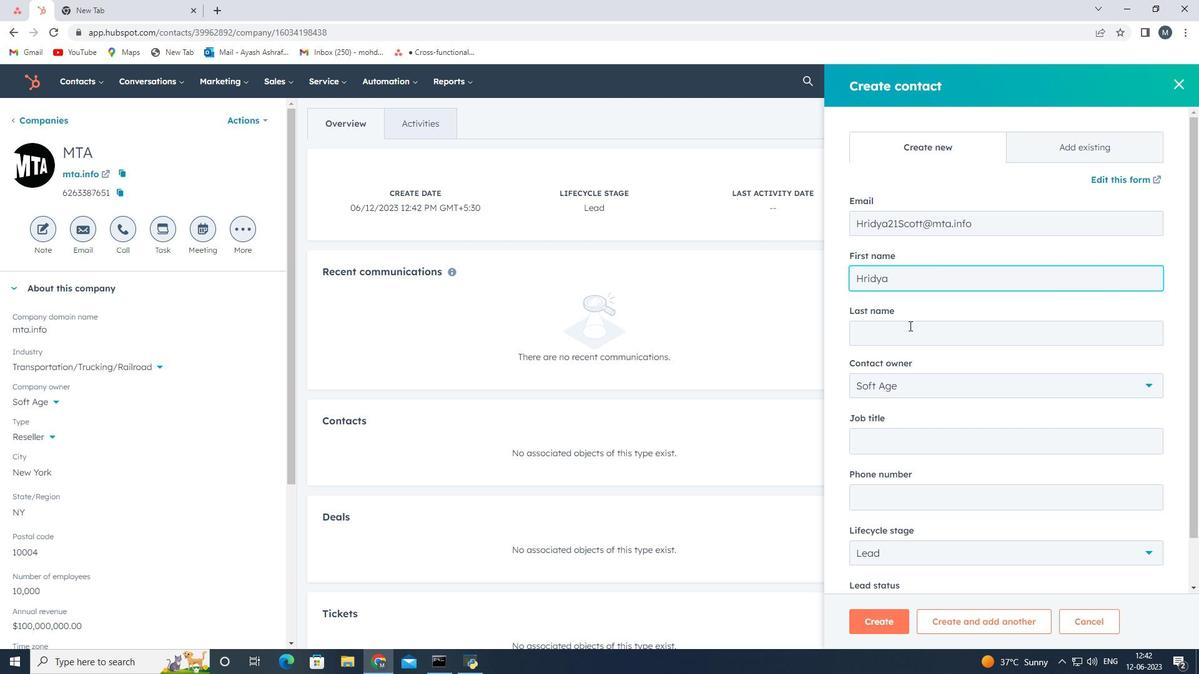 
Action: Mouse pressed left at (908, 326)
Screenshot: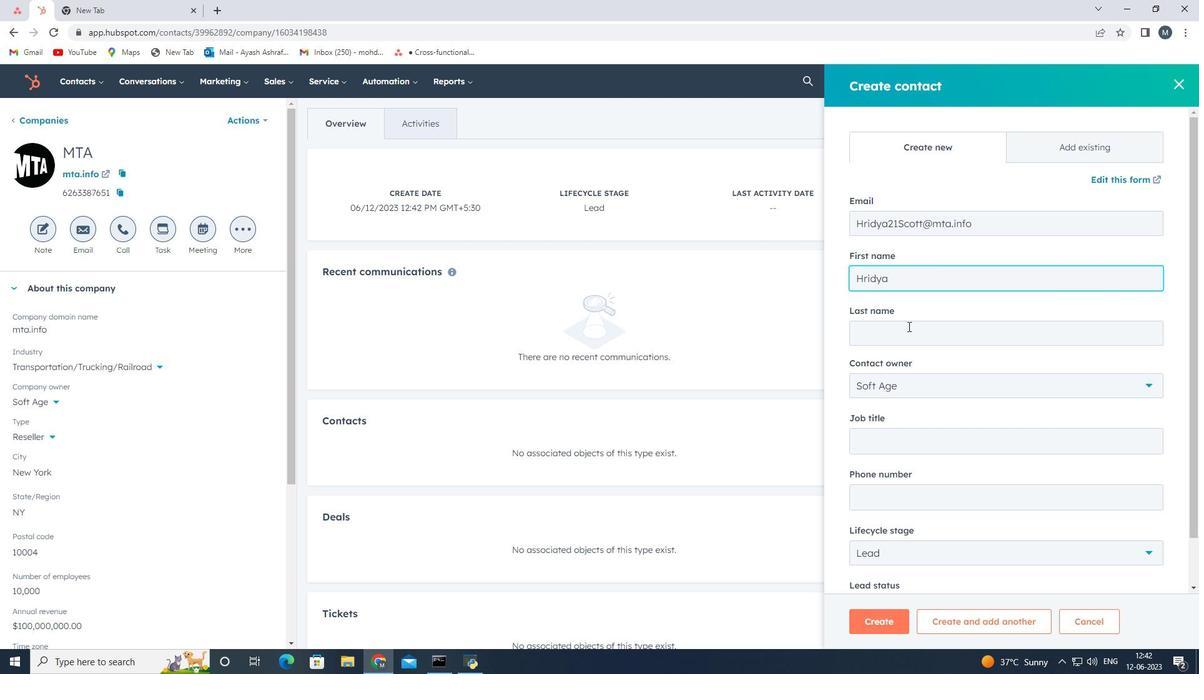 
Action: Mouse moved to (902, 329)
Screenshot: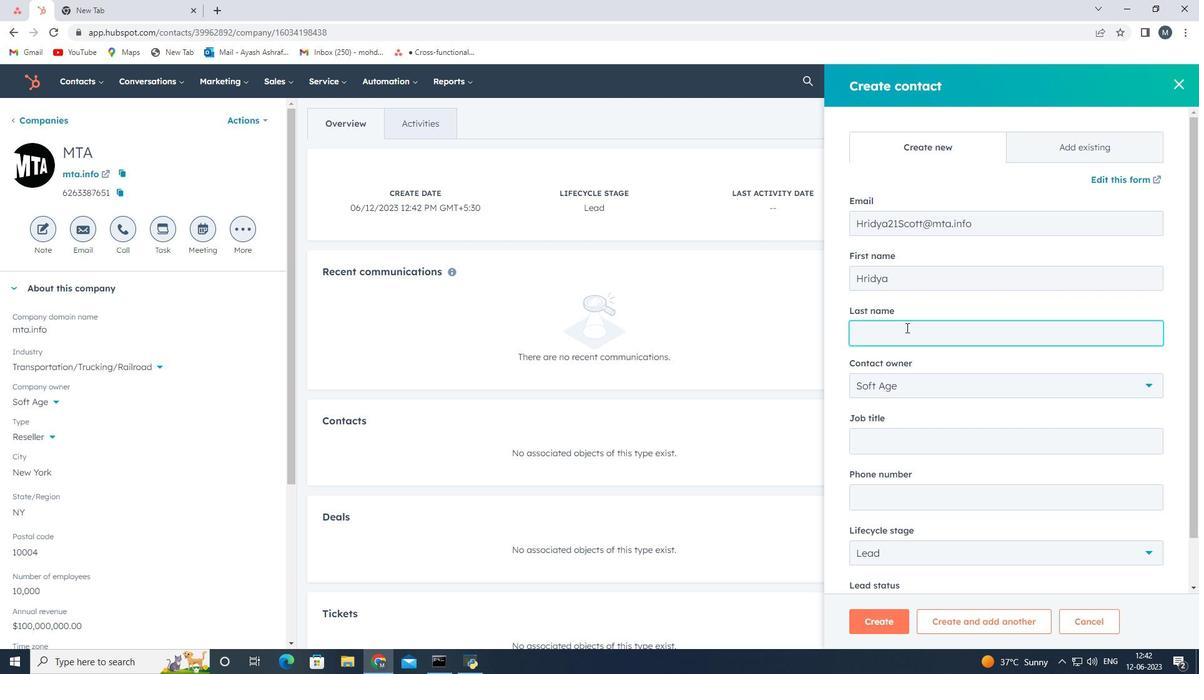 
Action: Key pressed <Key.shift><Key.shift><Key.shift><Key.shift><Key.shift><Key.shift><Key.shift><Key.shift><Key.shift><Key.shift><Key.shift>Scott
Screenshot: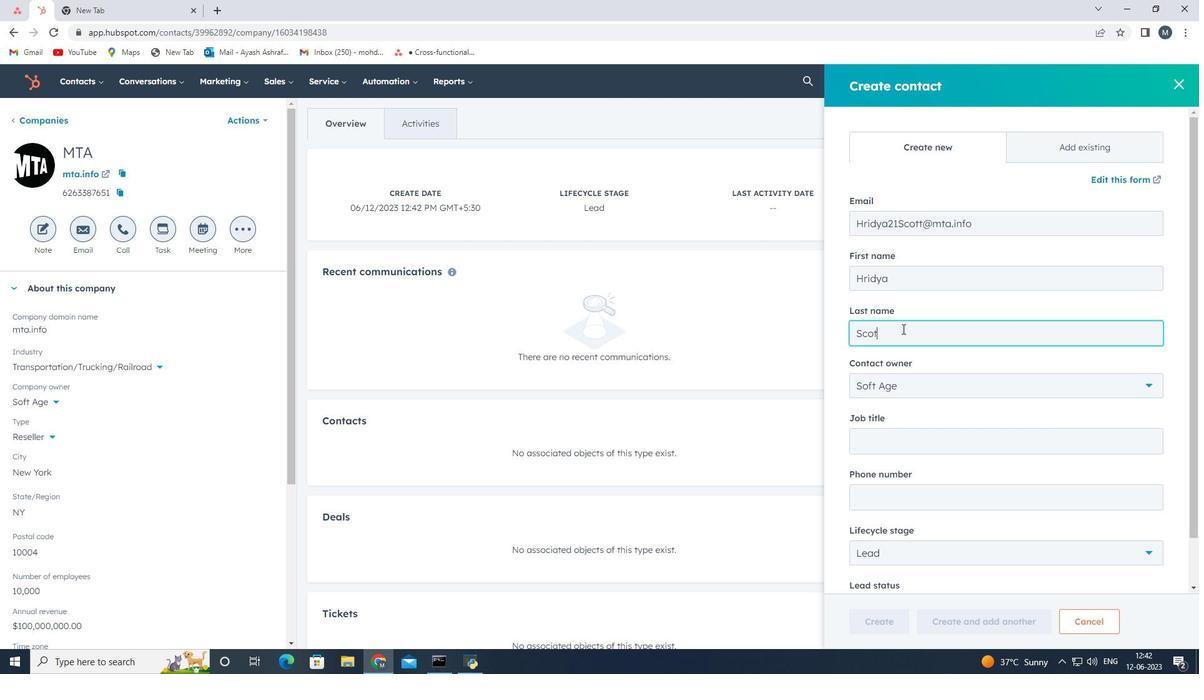 
Action: Mouse moved to (890, 444)
Screenshot: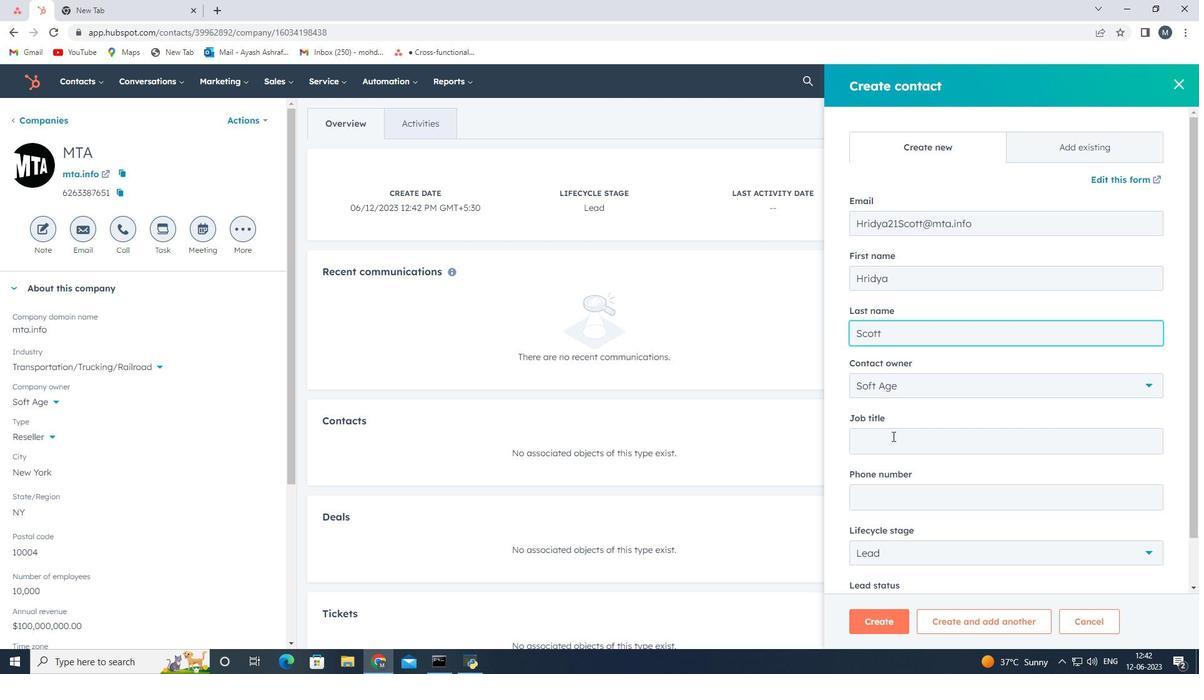 
Action: Mouse pressed left at (890, 444)
Screenshot: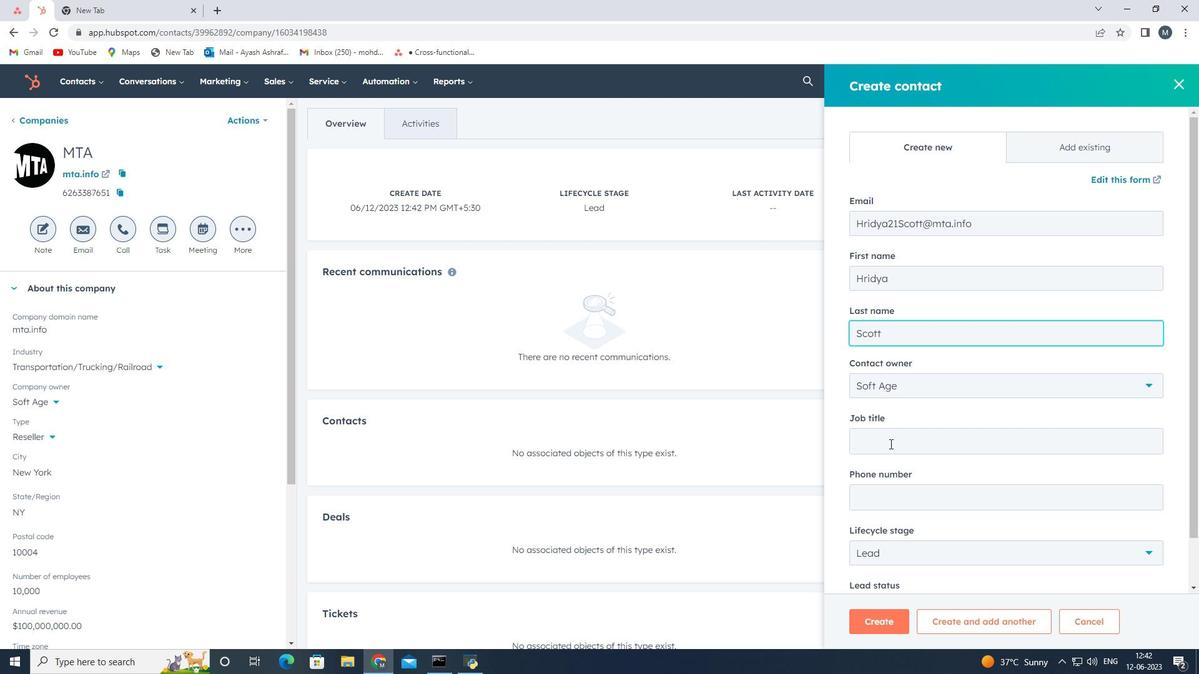 
Action: Mouse moved to (863, 417)
Screenshot: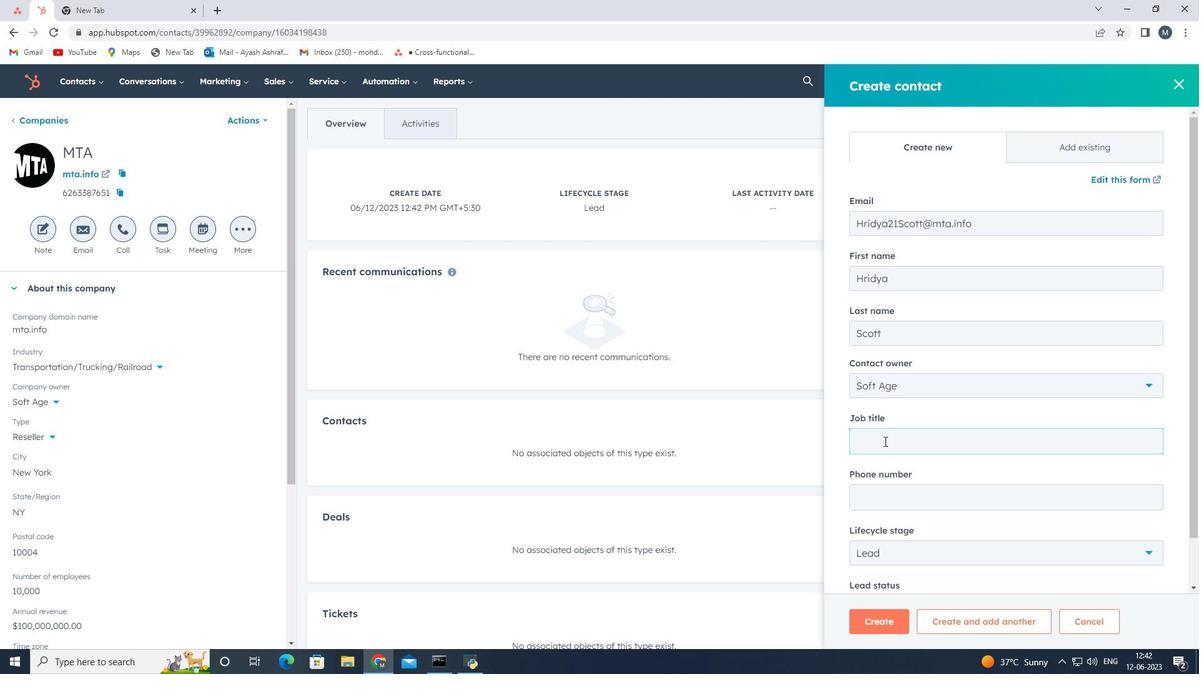 
Action: Key pressed <Key.shift><Key.shift><Key.shift><Key.shift><Key.shift><Key.shift><Key.shift>It<Key.backspace><Key.shift>T<Key.space><Key.shift><Key.shift>Consultant
Screenshot: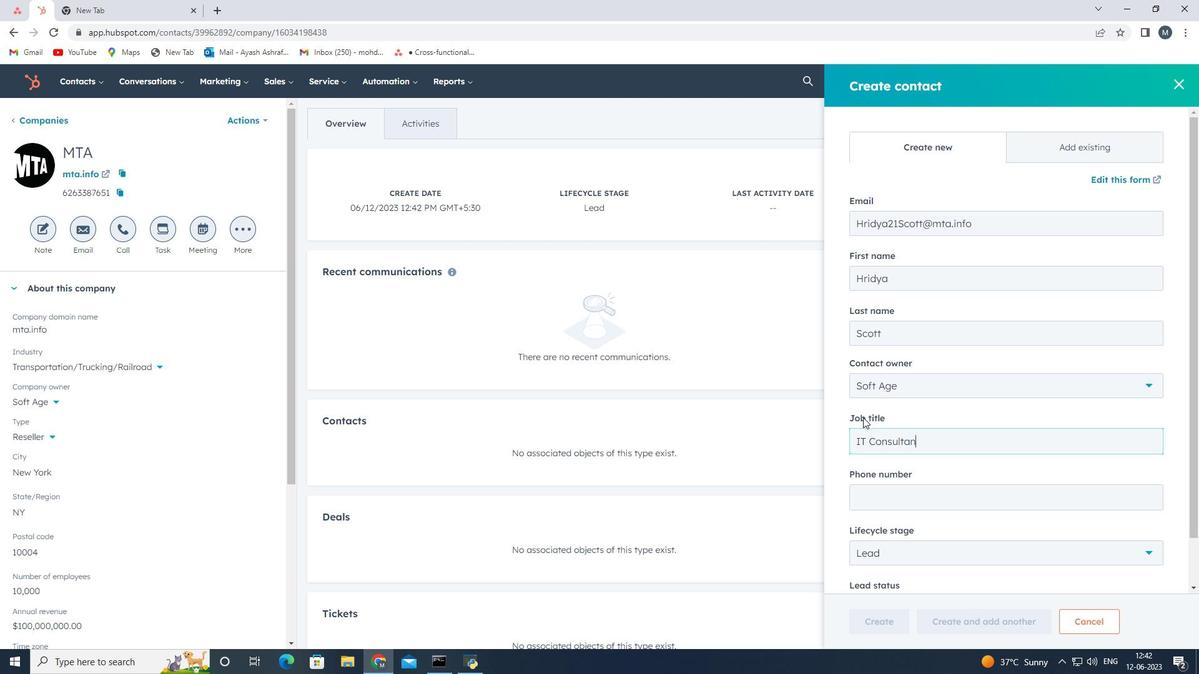 
Action: Mouse moved to (918, 499)
Screenshot: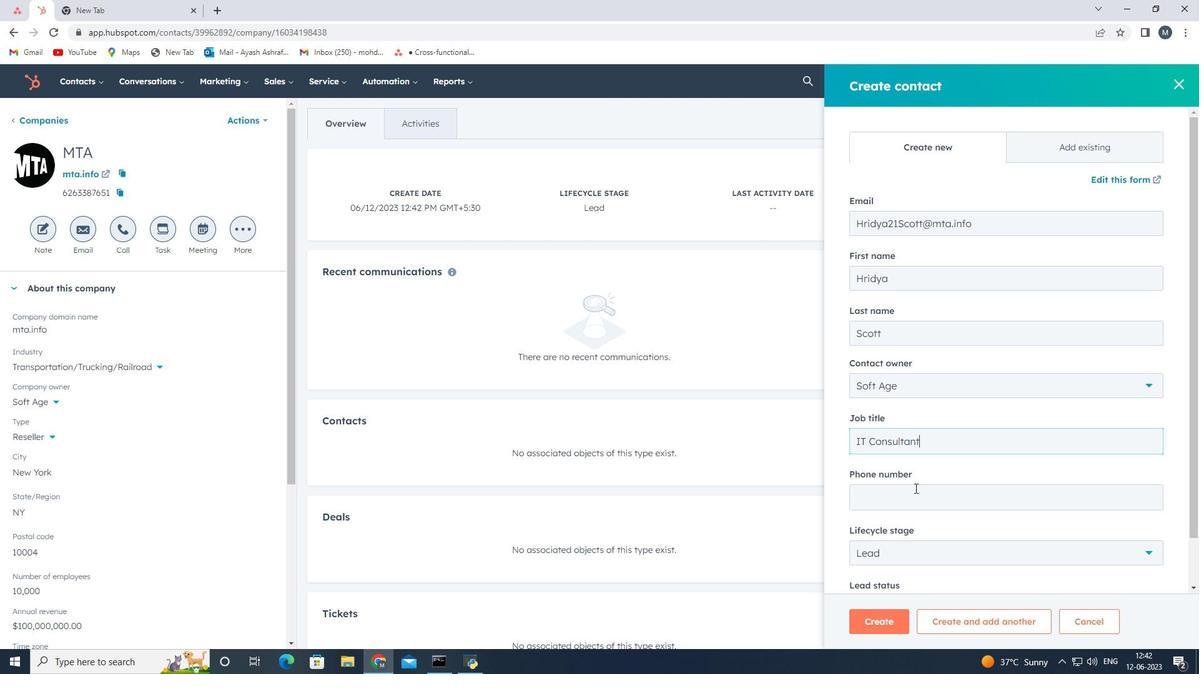 
Action: Mouse pressed left at (918, 499)
Screenshot: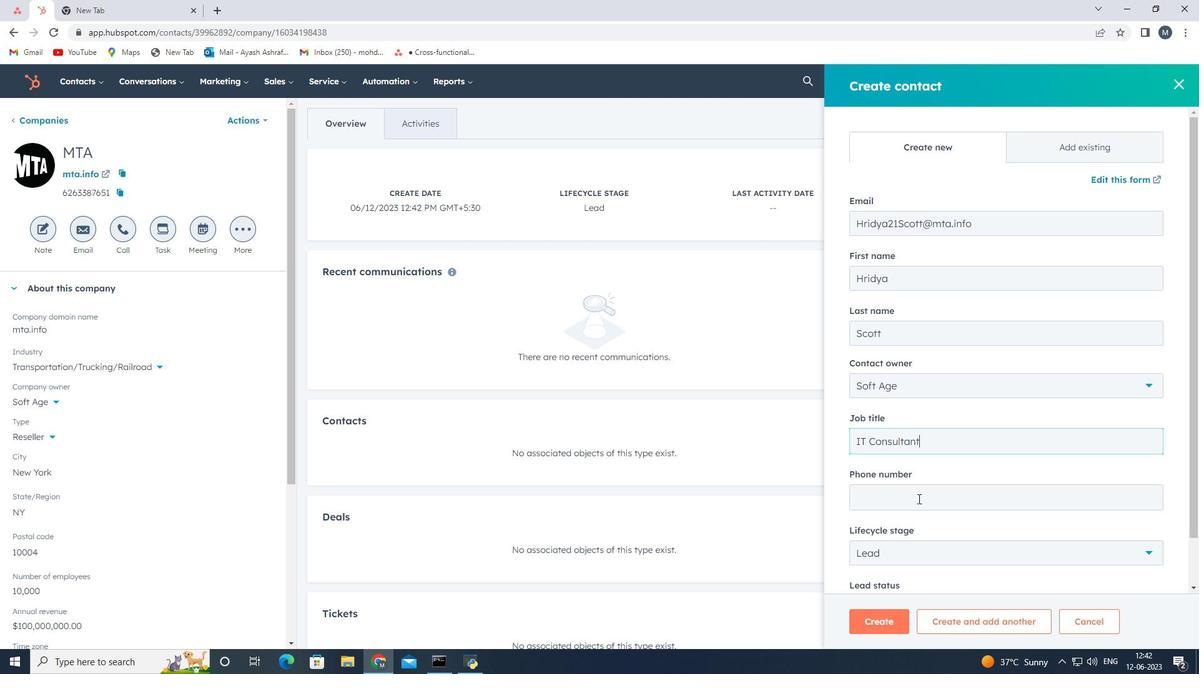 
Action: Key pressed 8015555683
Screenshot: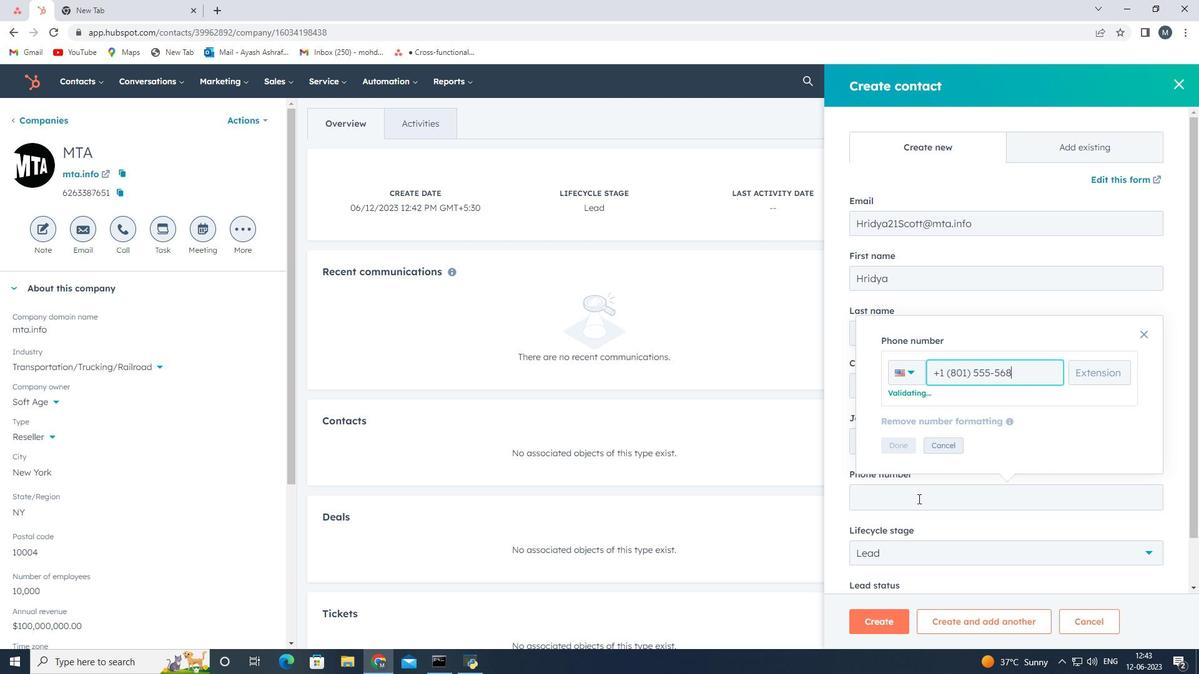 
Action: Mouse moved to (905, 433)
Screenshot: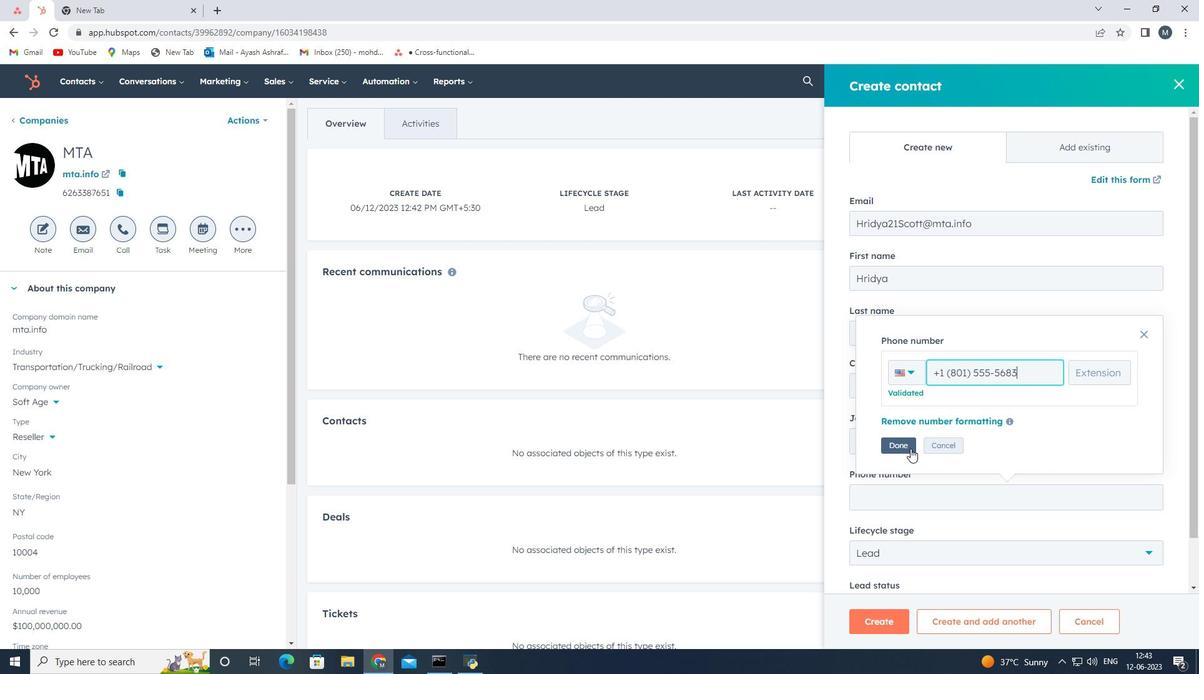 
Action: Mouse pressed left at (905, 433)
Screenshot: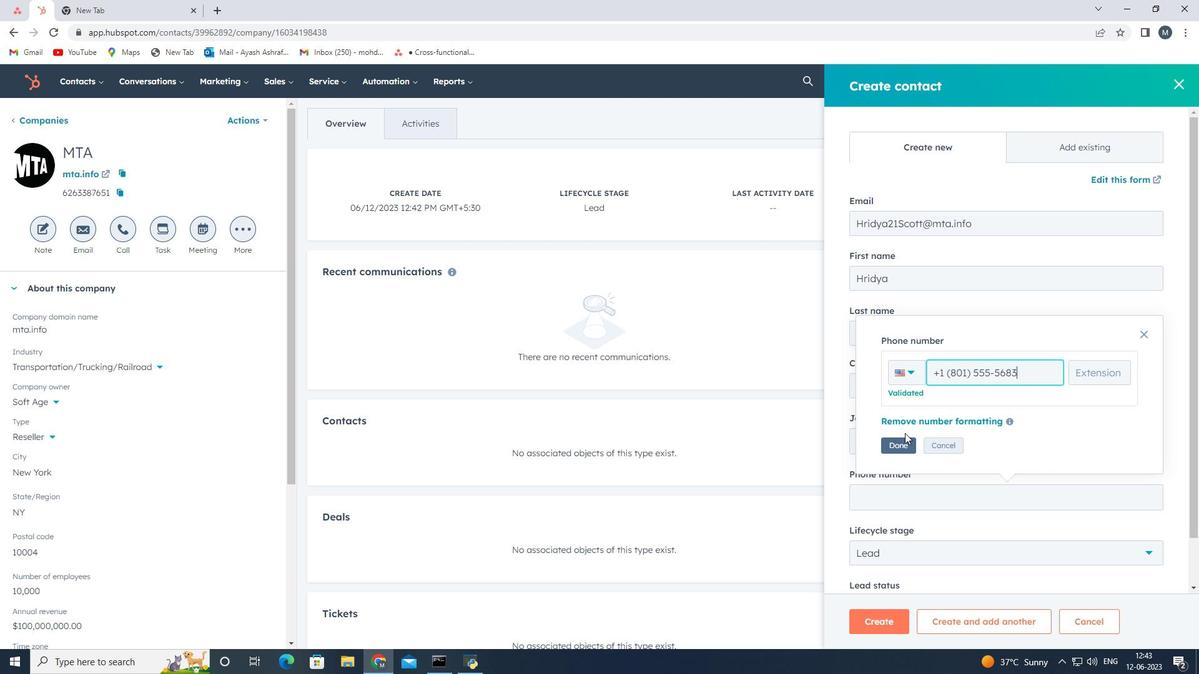 
Action: Mouse moved to (900, 445)
Screenshot: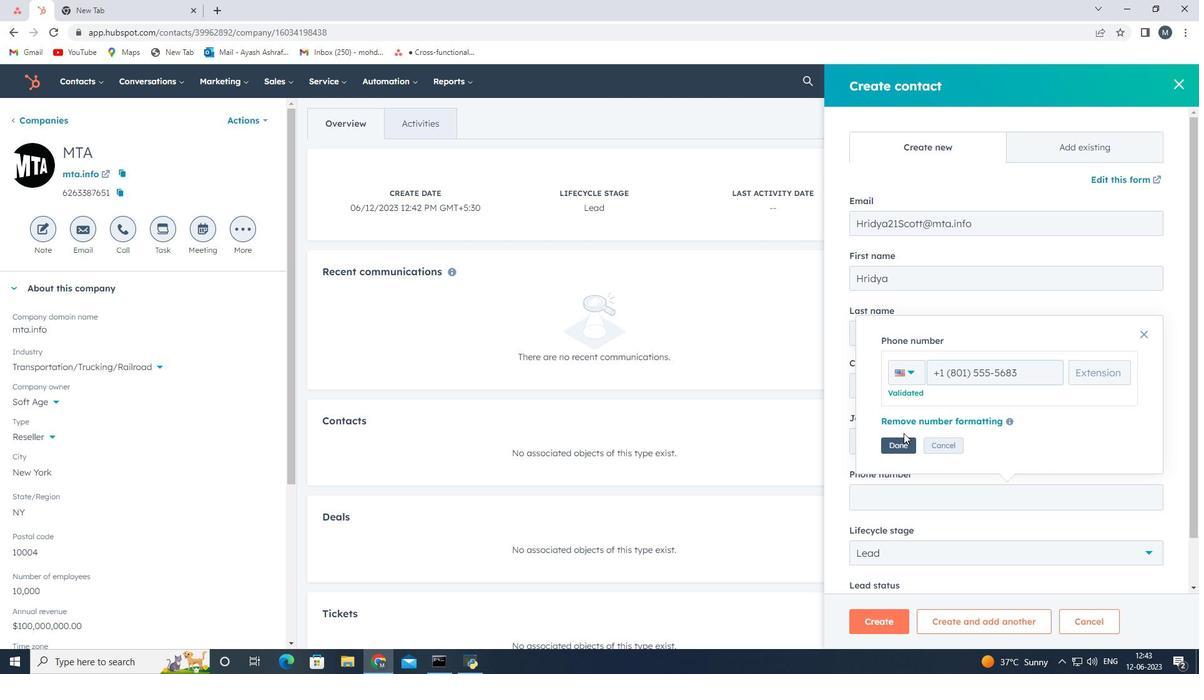 
Action: Mouse pressed left at (900, 445)
Screenshot: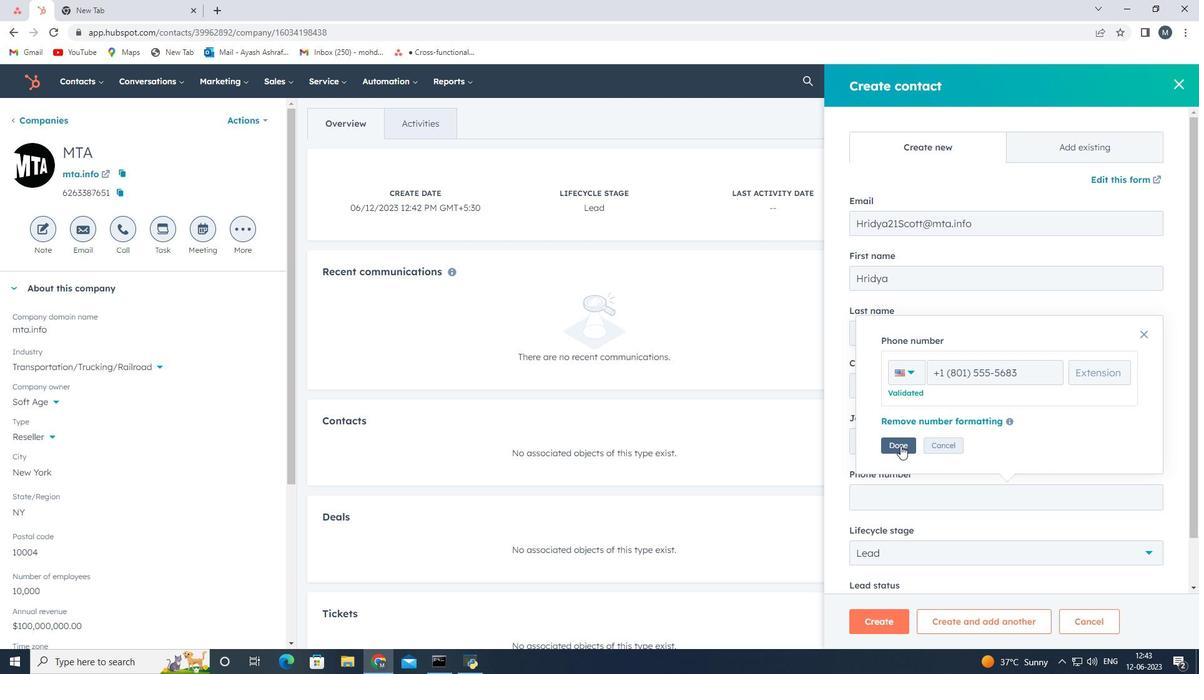 
Action: Mouse moved to (911, 539)
Screenshot: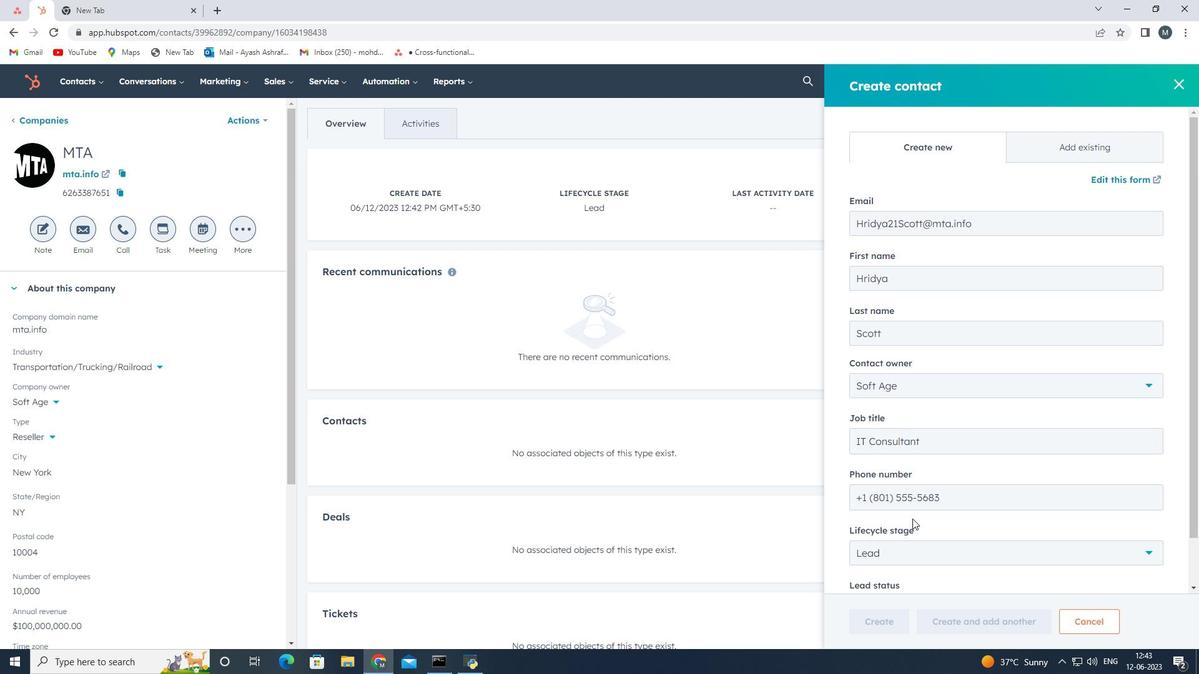 
Action: Mouse scrolled (911, 539) with delta (0, 0)
Screenshot: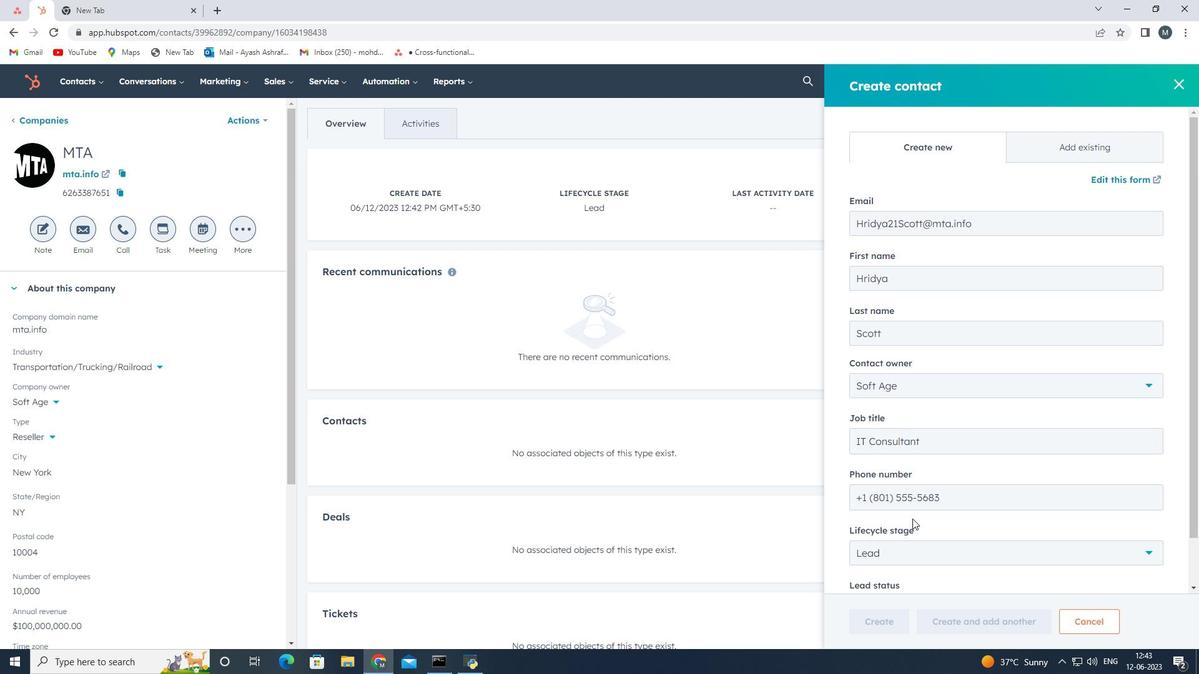 
Action: Mouse moved to (911, 545)
Screenshot: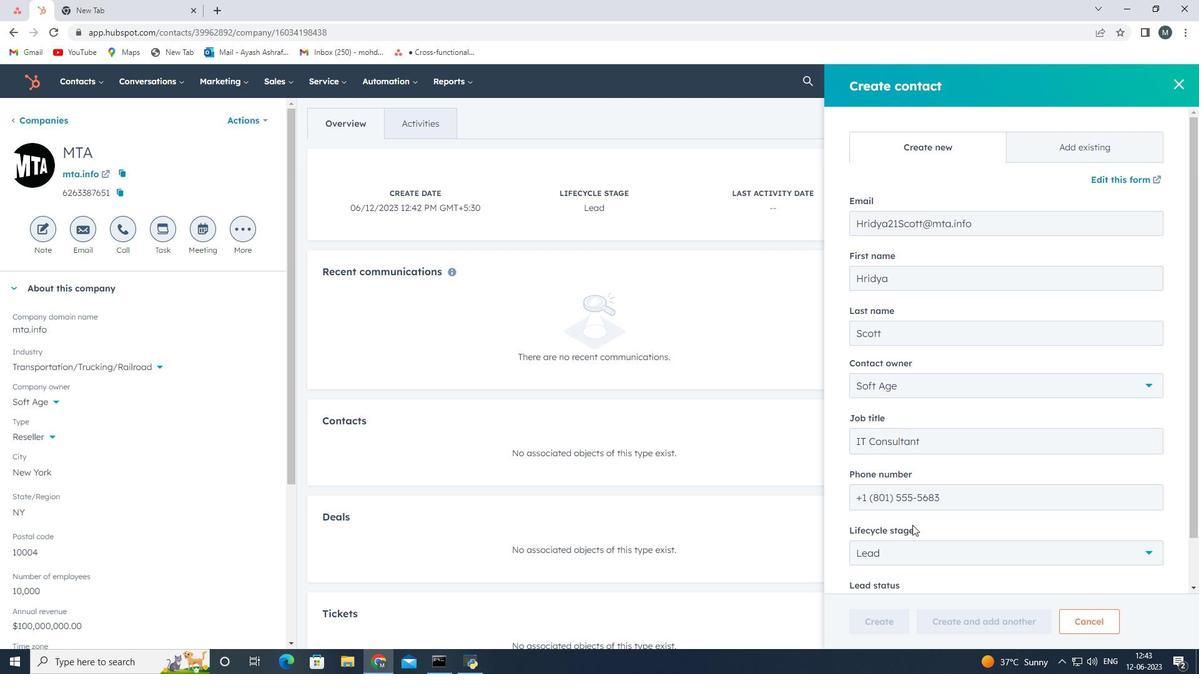 
Action: Mouse scrolled (911, 545) with delta (0, 0)
Screenshot: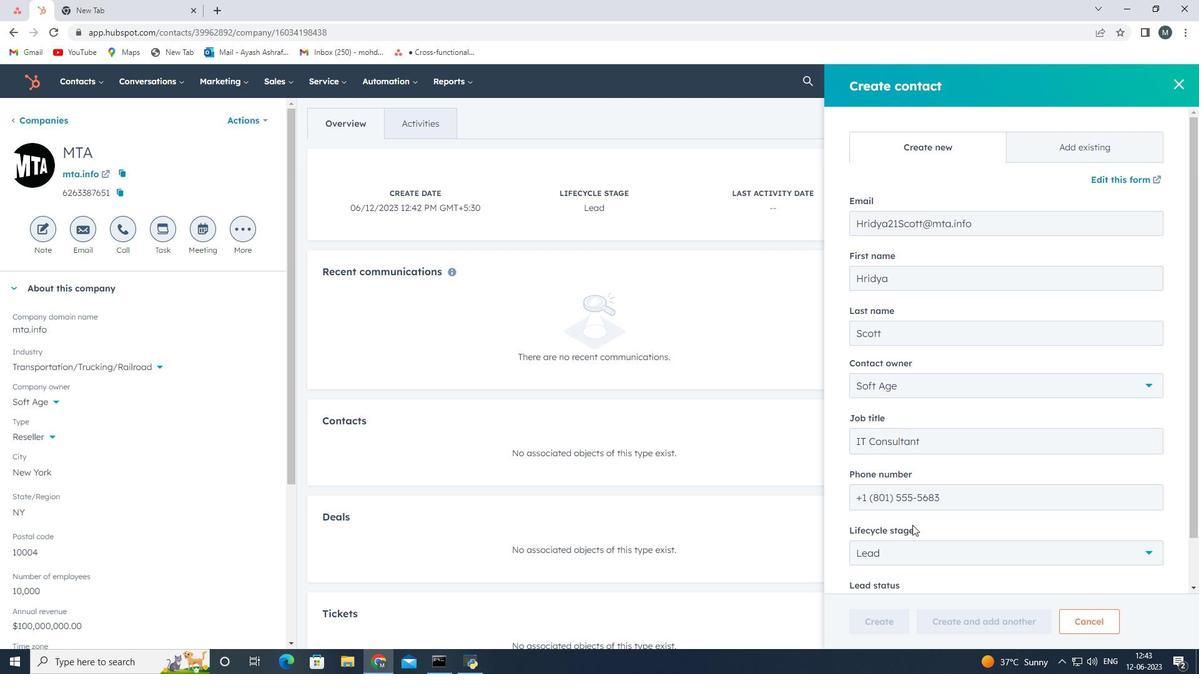 
Action: Mouse moved to (920, 510)
Screenshot: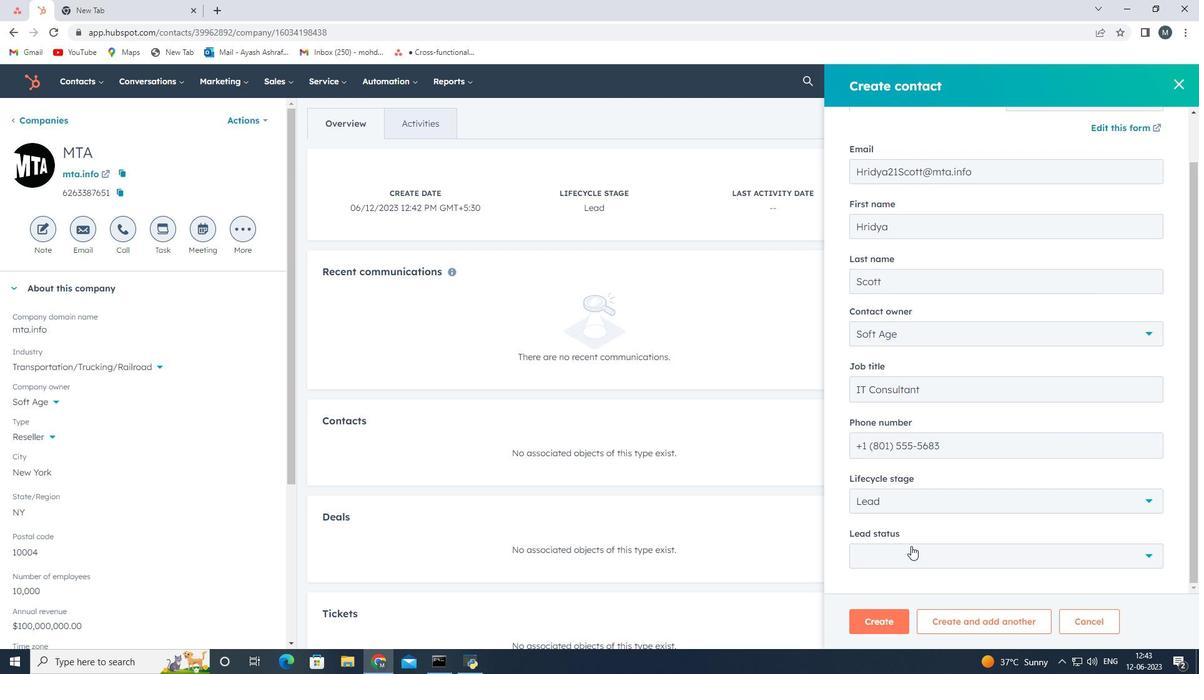 
Action: Mouse scrolled (911, 546) with delta (0, 0)
Screenshot: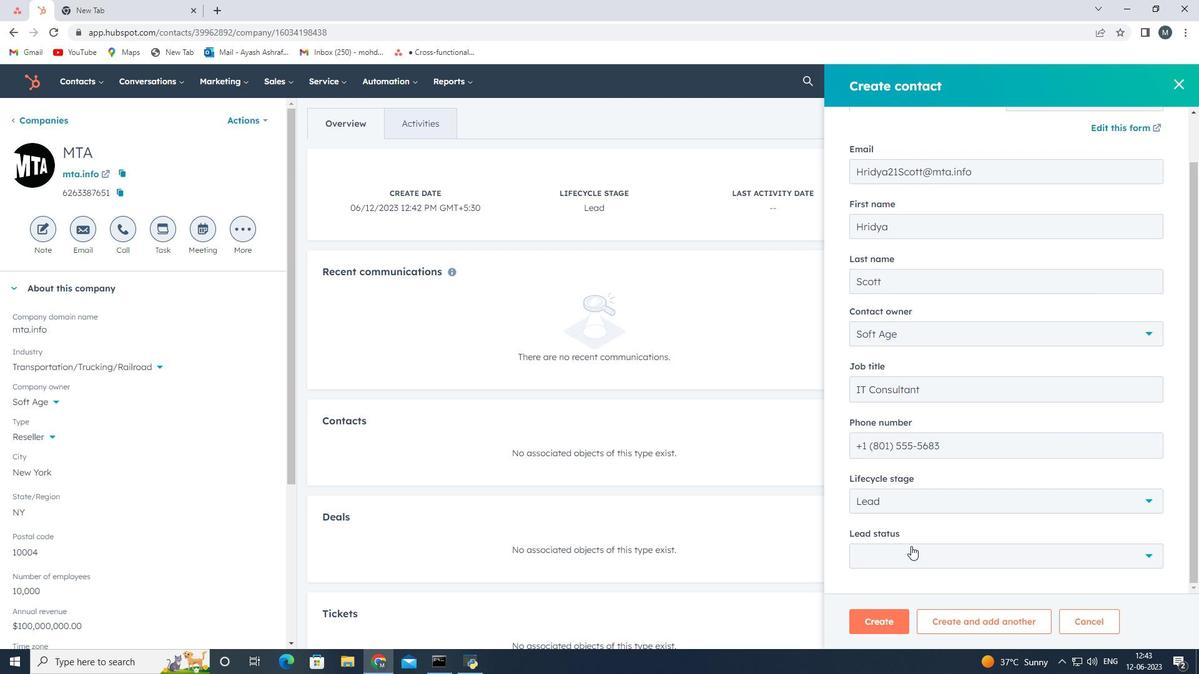
Action: Mouse moved to (918, 491)
Screenshot: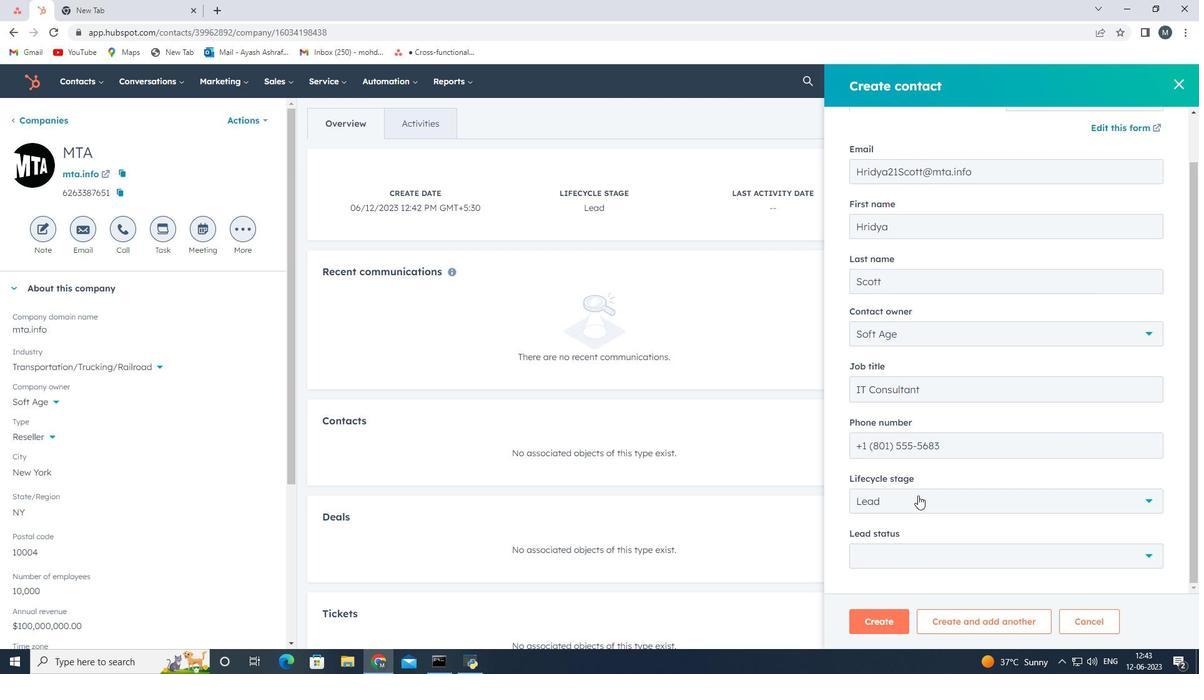
Action: Mouse pressed left at (918, 491)
Screenshot: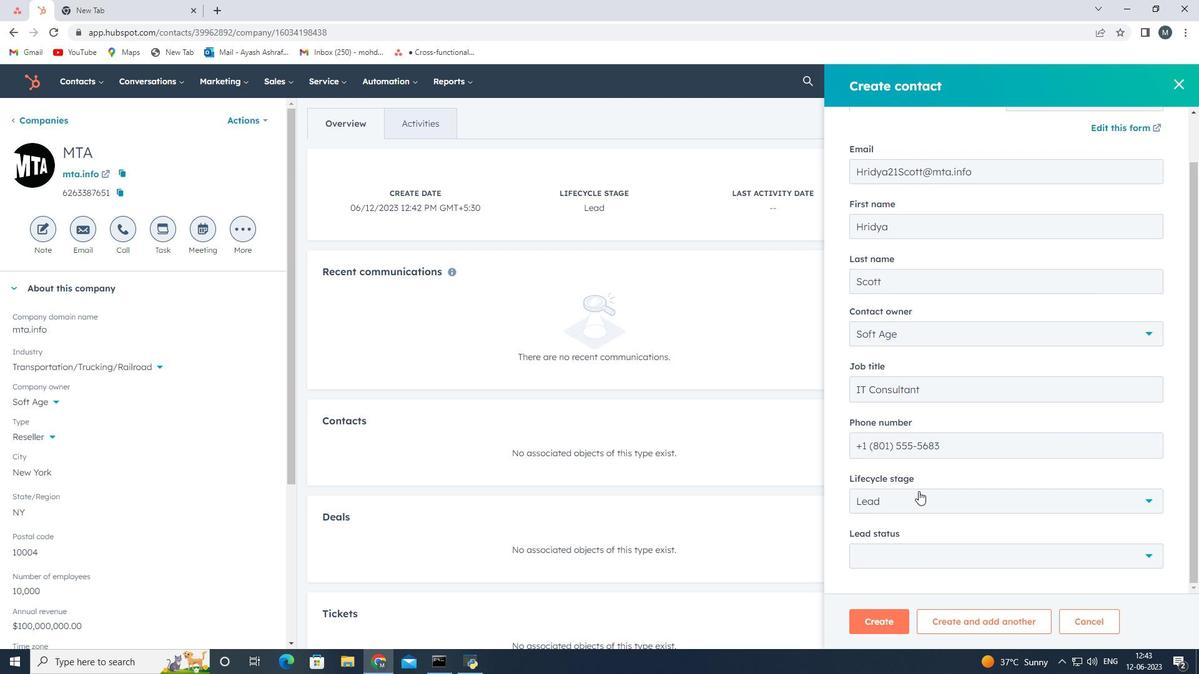
Action: Mouse moved to (890, 384)
Screenshot: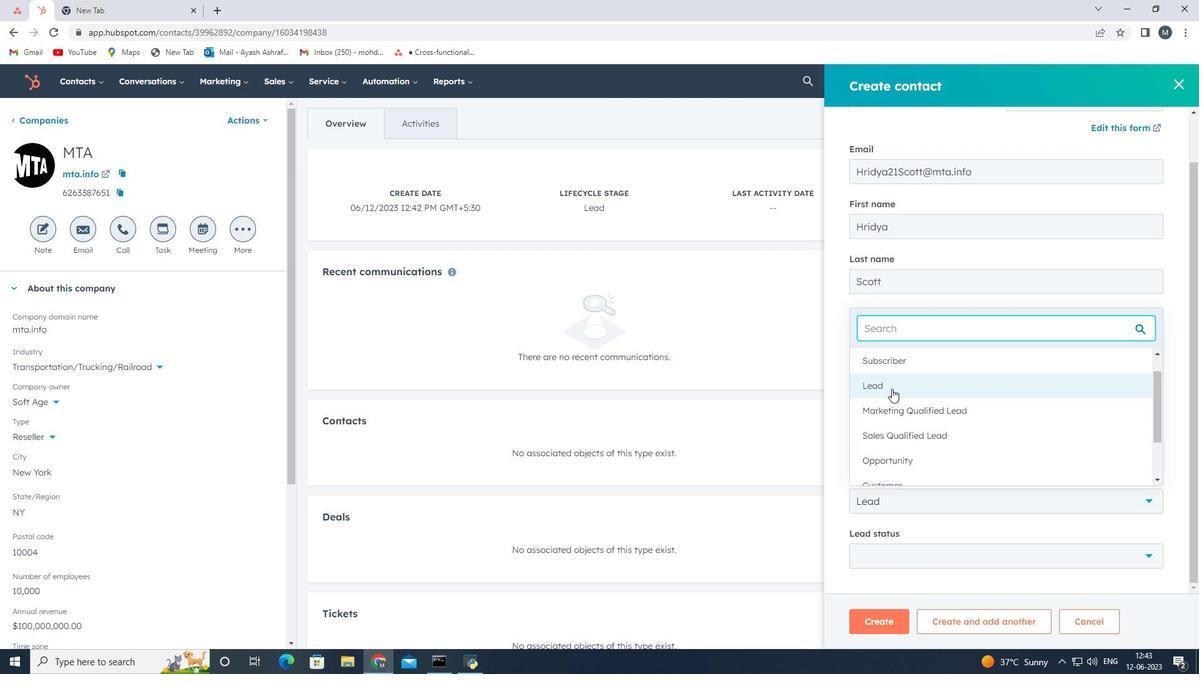 
Action: Mouse pressed left at (890, 384)
Screenshot: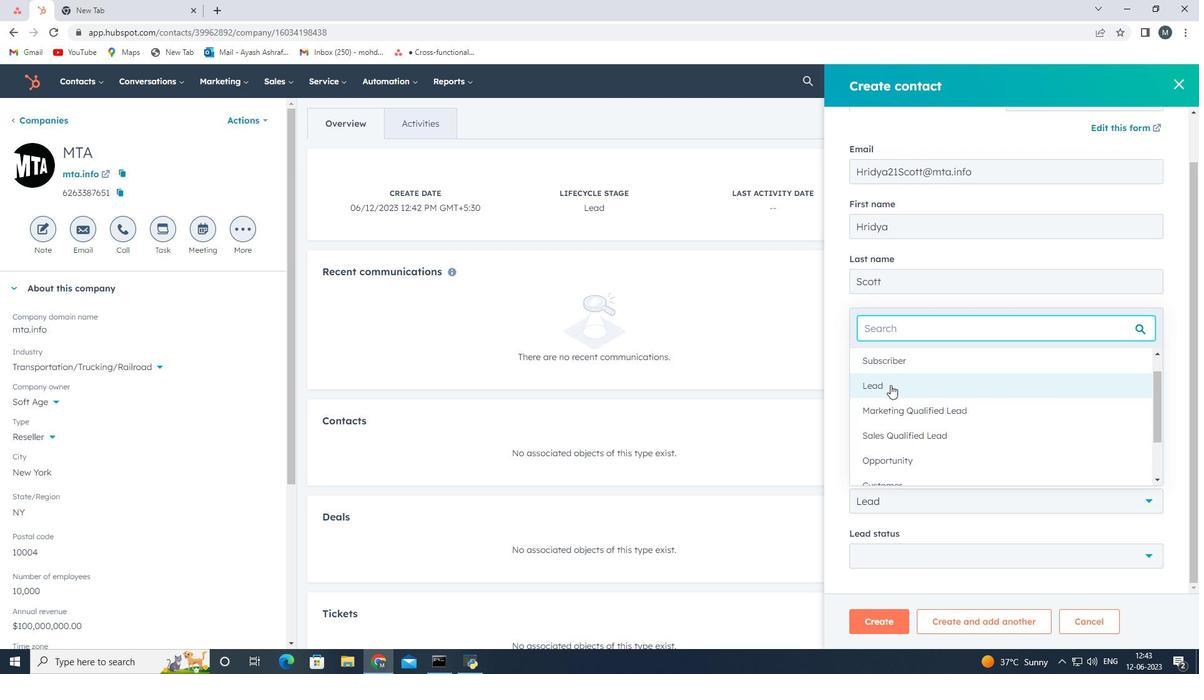 
Action: Mouse moved to (908, 546)
Screenshot: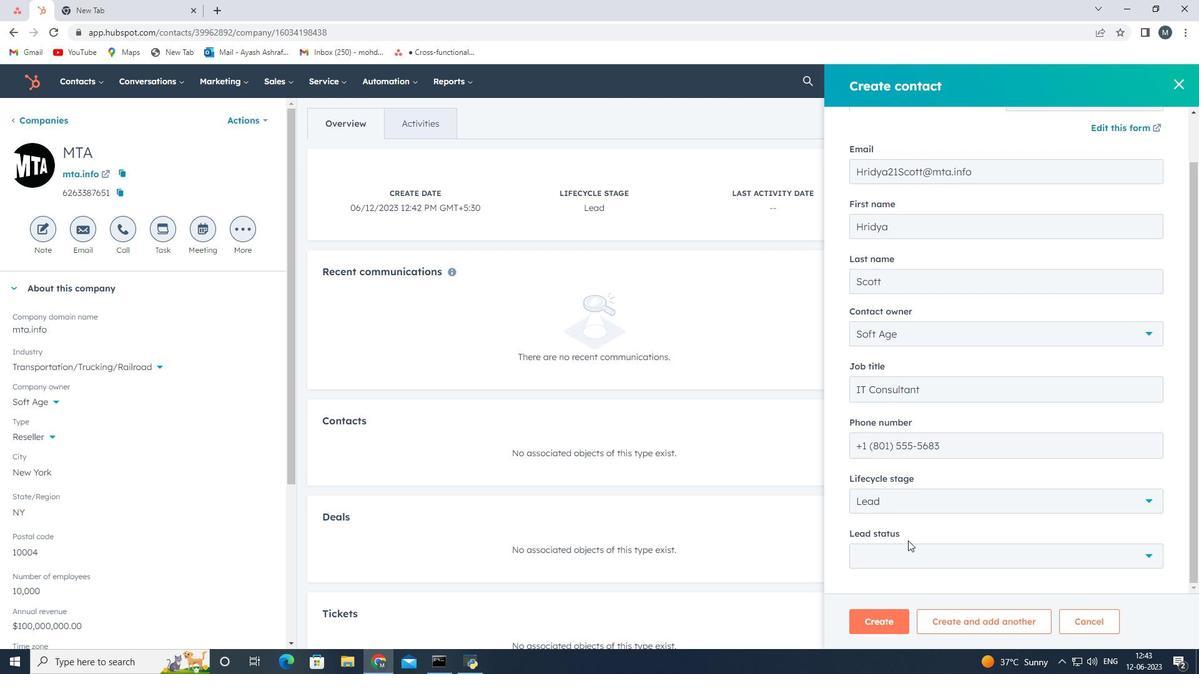 
Action: Mouse pressed left at (908, 546)
Screenshot: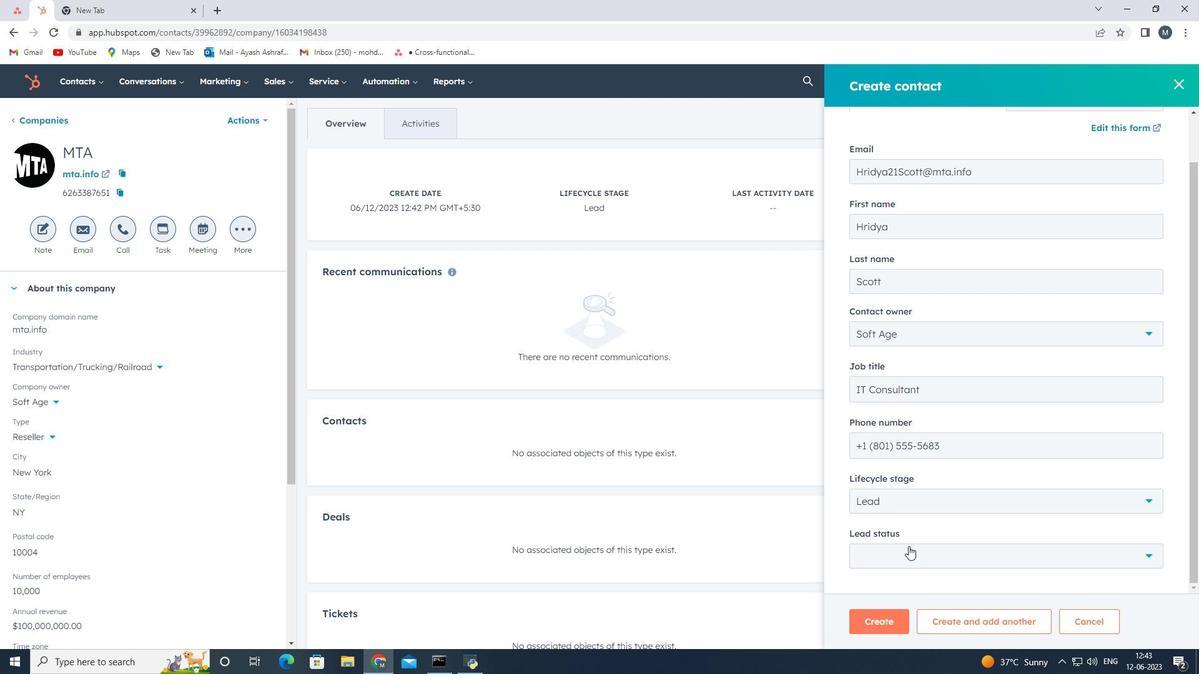 
Action: Mouse moved to (921, 460)
Screenshot: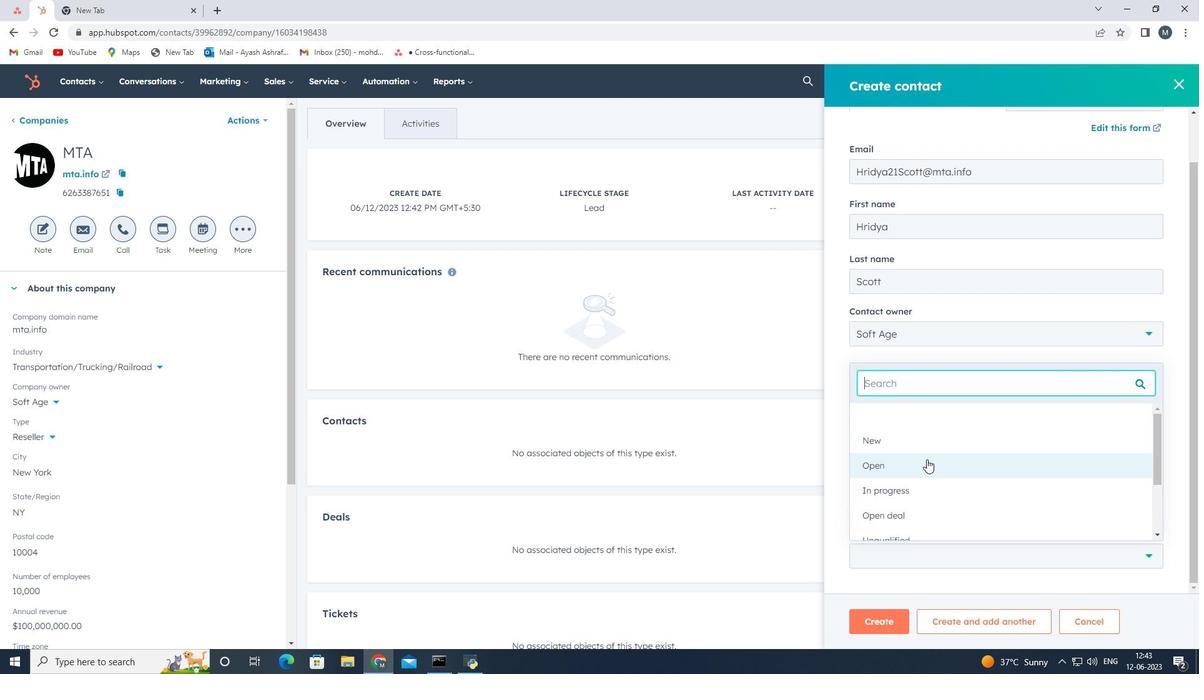 
Action: Mouse pressed left at (921, 460)
Screenshot: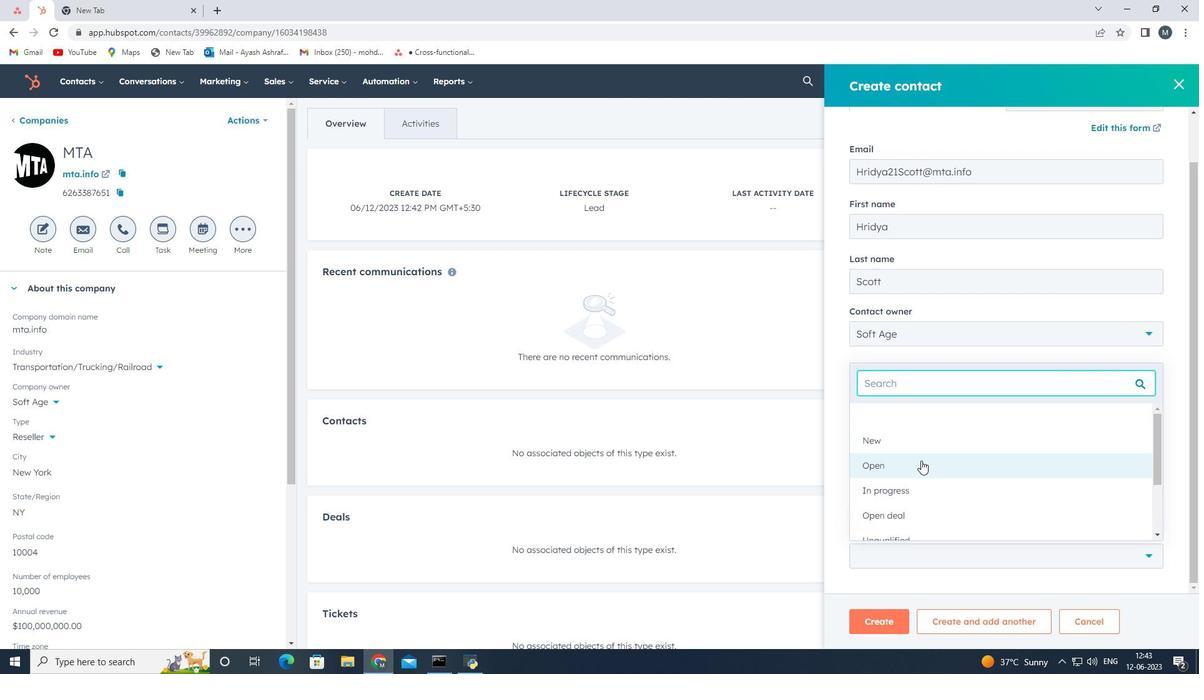 
Action: Mouse moved to (880, 622)
Screenshot: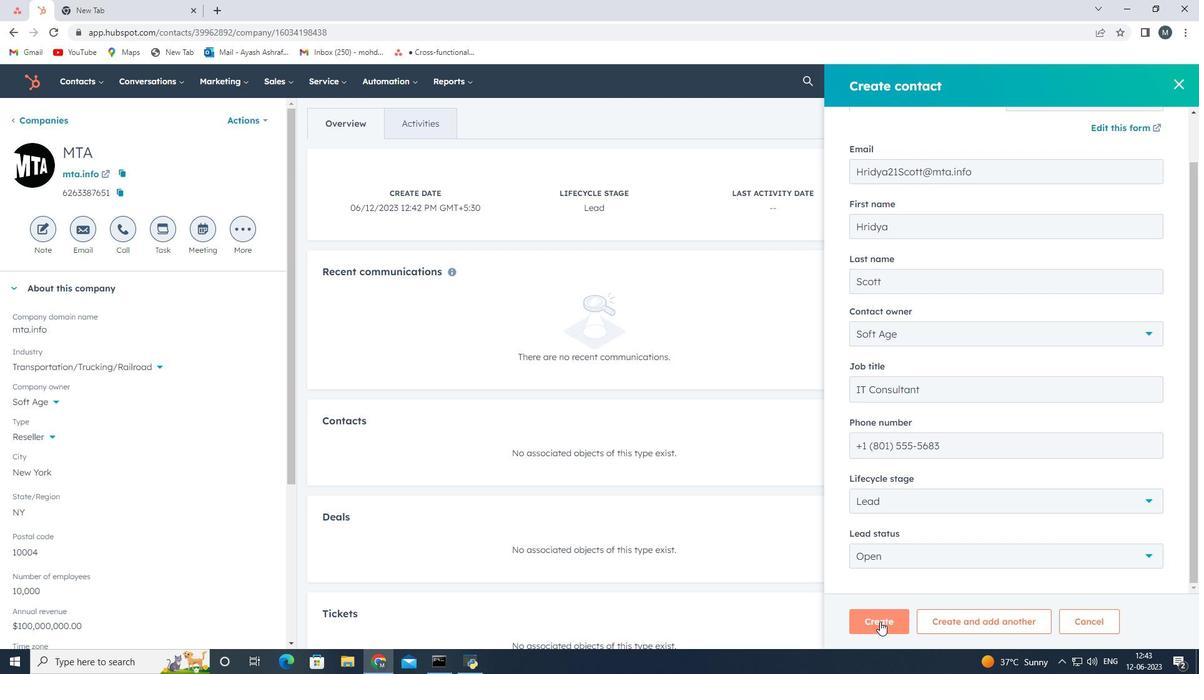 
Action: Mouse pressed left at (880, 622)
Screenshot: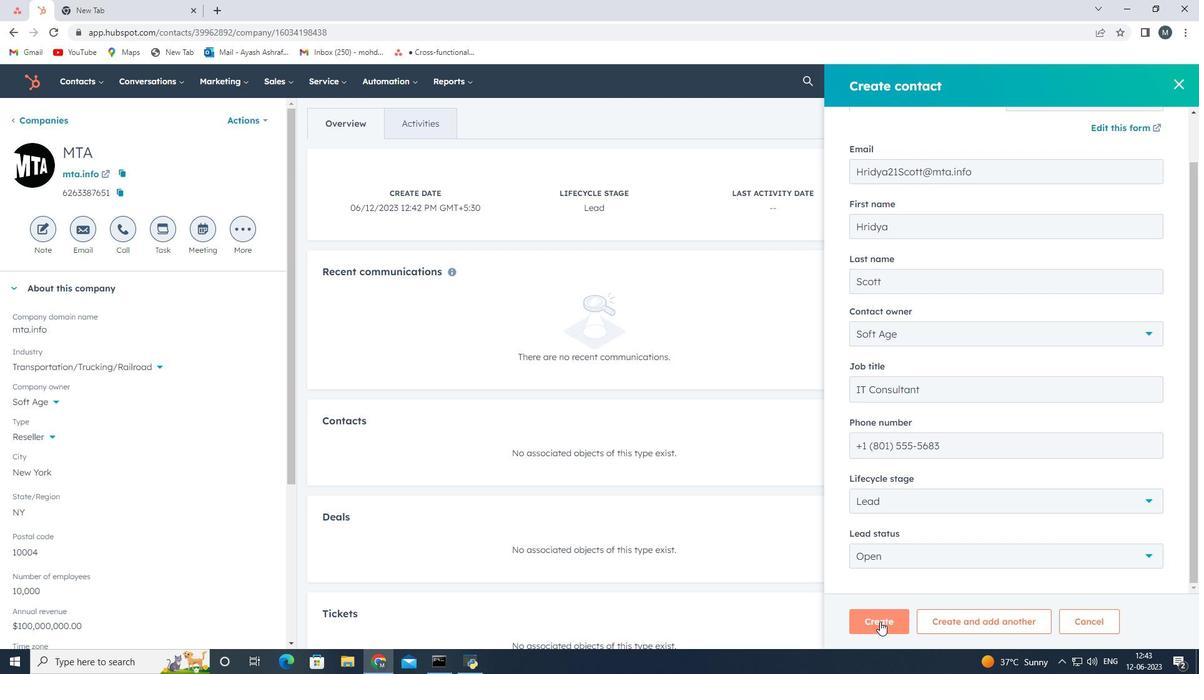 
Action: Mouse moved to (753, 445)
Screenshot: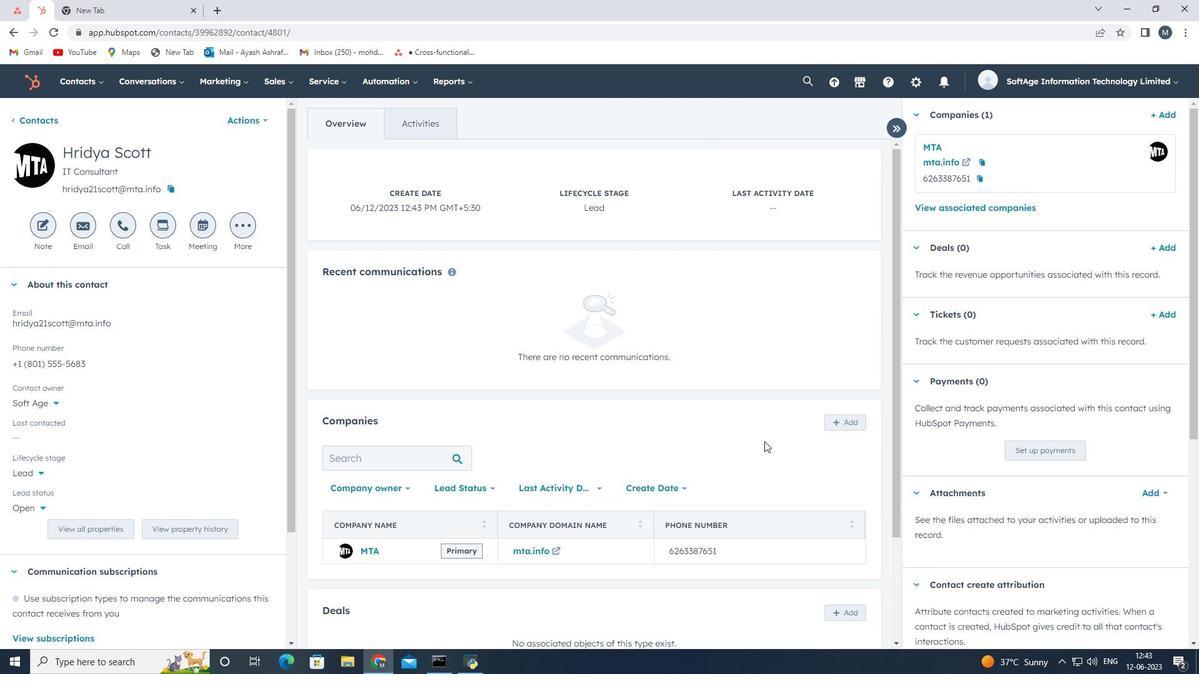 
